 Task: Add a signature Leah Clark containing Best wishes for a happy National Domestic Violence Awareness Month, Leah Clark to email address softage.6@softage.net and add a label Finished goods
Action: Mouse moved to (970, 62)
Screenshot: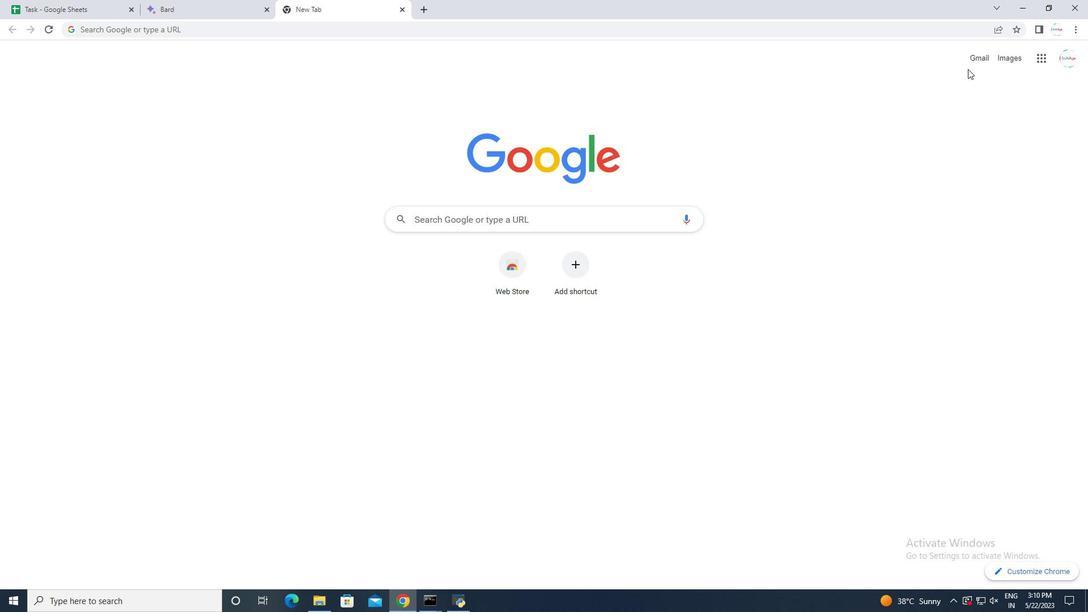 
Action: Mouse pressed left at (970, 62)
Screenshot: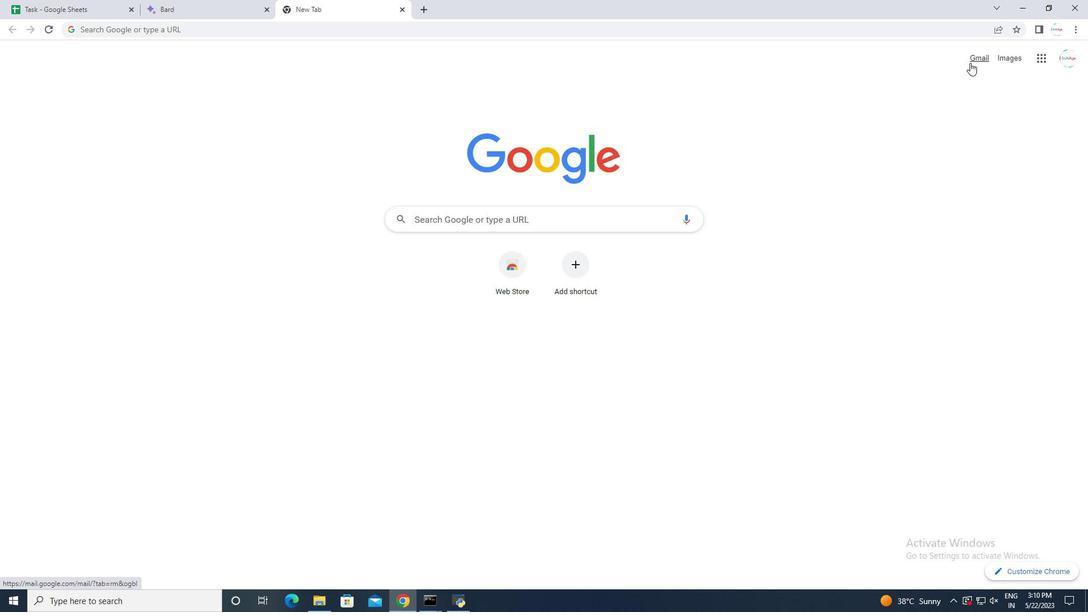 
Action: Mouse moved to (1017, 61)
Screenshot: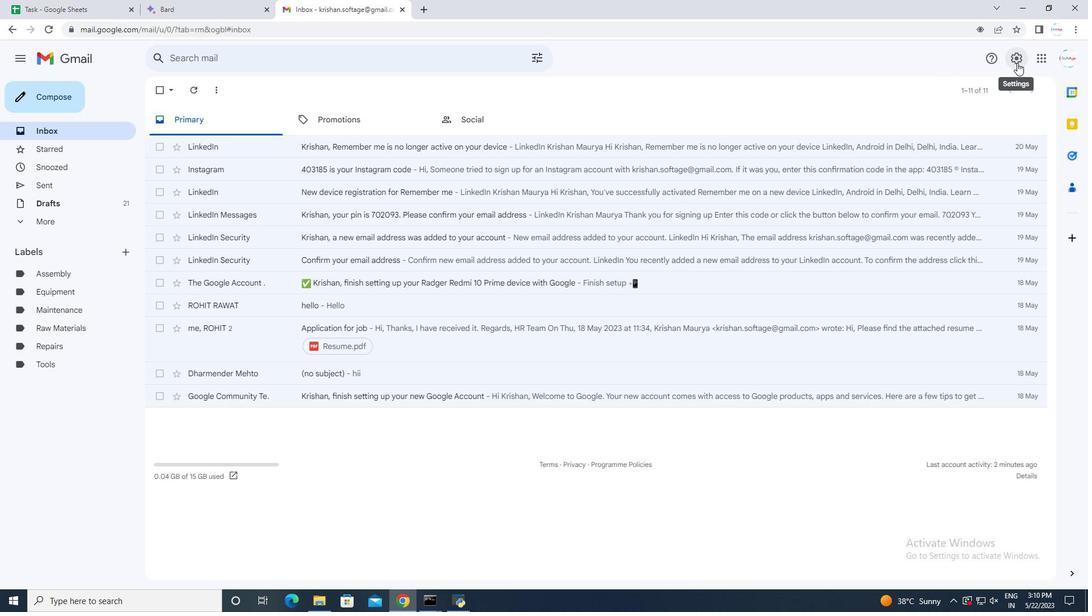 
Action: Mouse pressed left at (1017, 61)
Screenshot: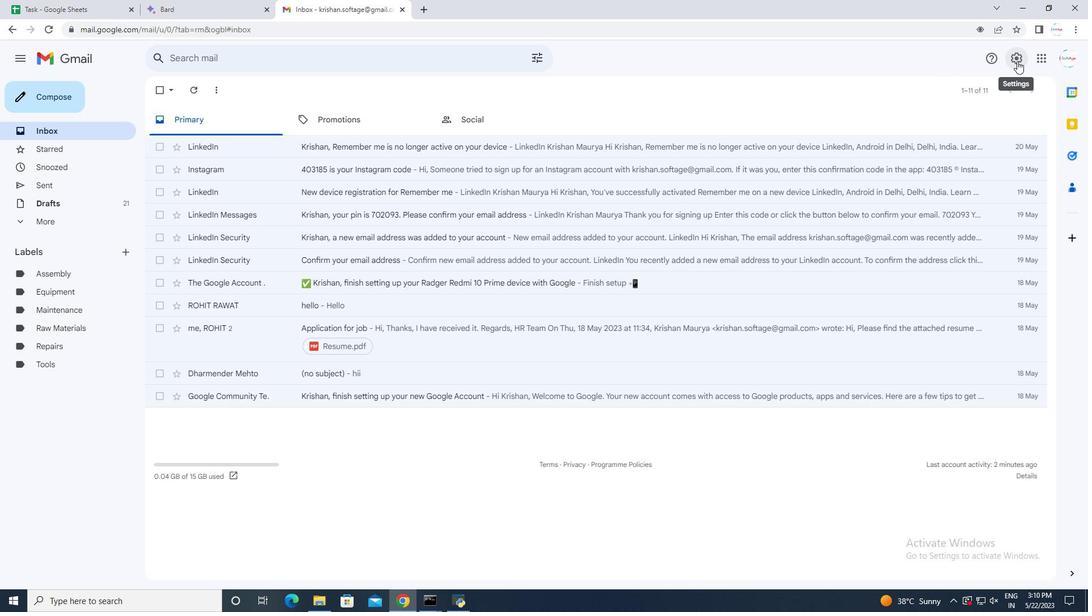 
Action: Mouse moved to (978, 116)
Screenshot: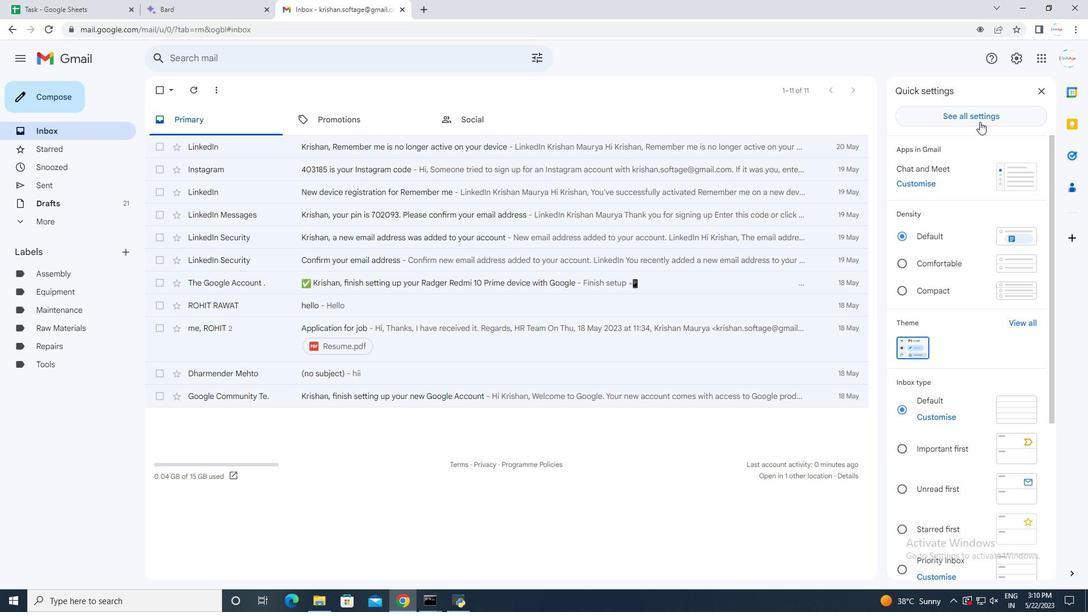 
Action: Mouse pressed left at (978, 116)
Screenshot: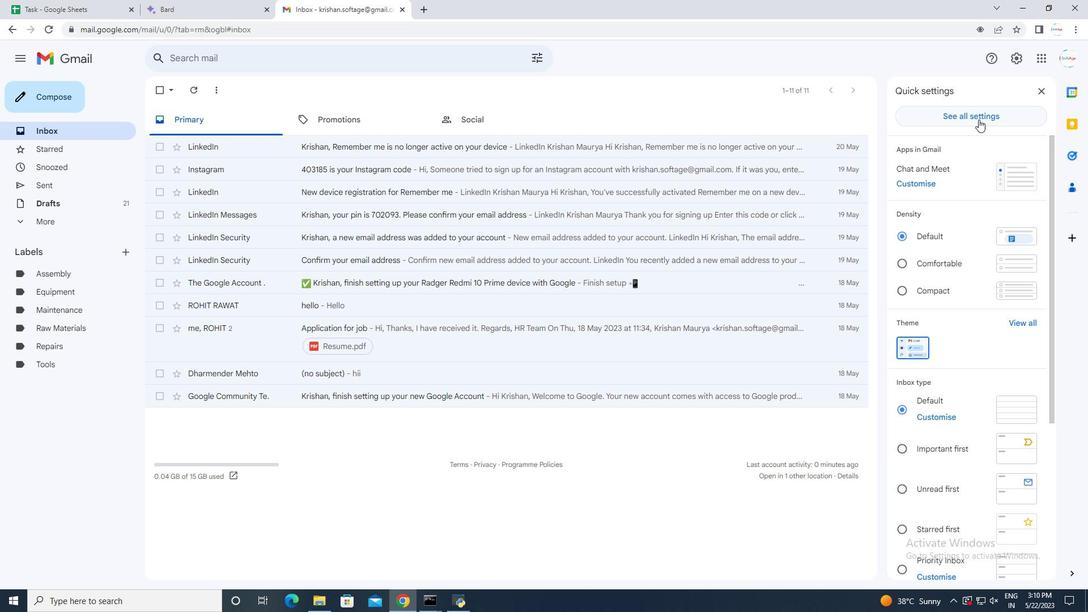 
Action: Mouse moved to (561, 257)
Screenshot: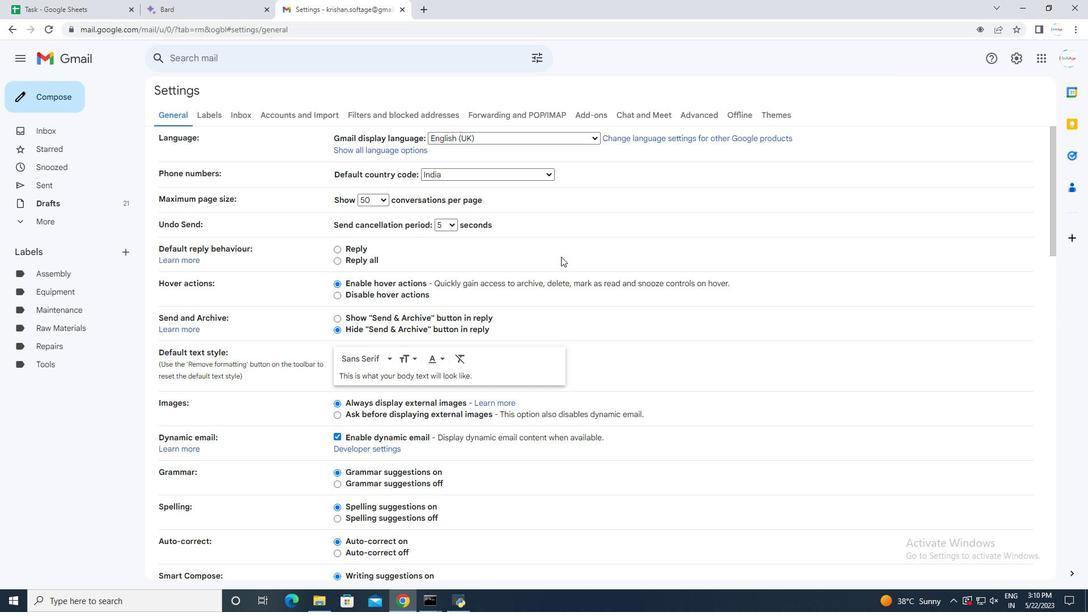 
Action: Mouse scrolled (561, 256) with delta (0, 0)
Screenshot: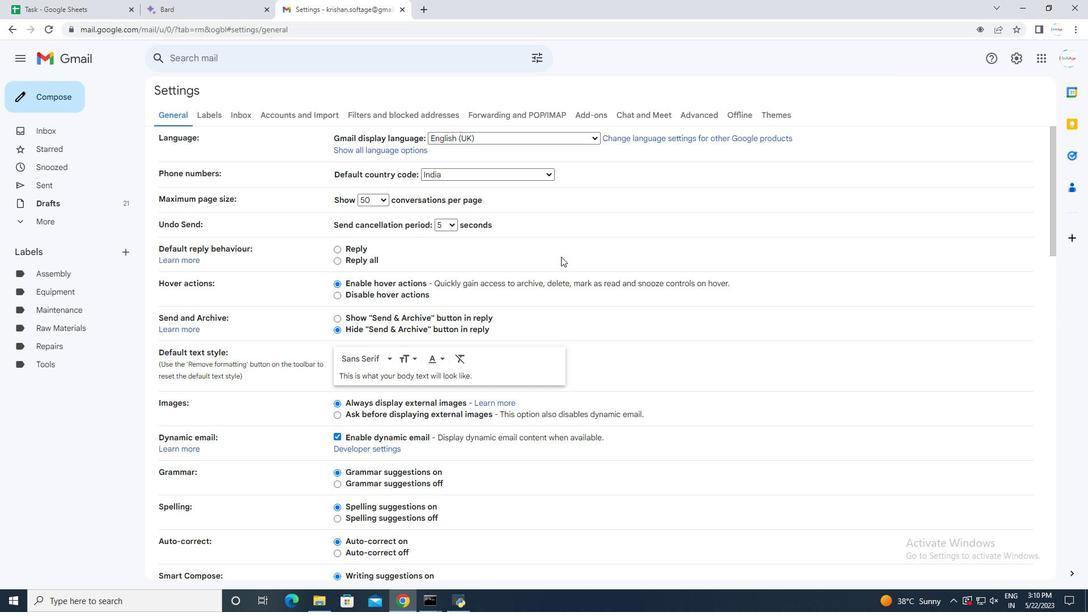 
Action: Mouse moved to (561, 257)
Screenshot: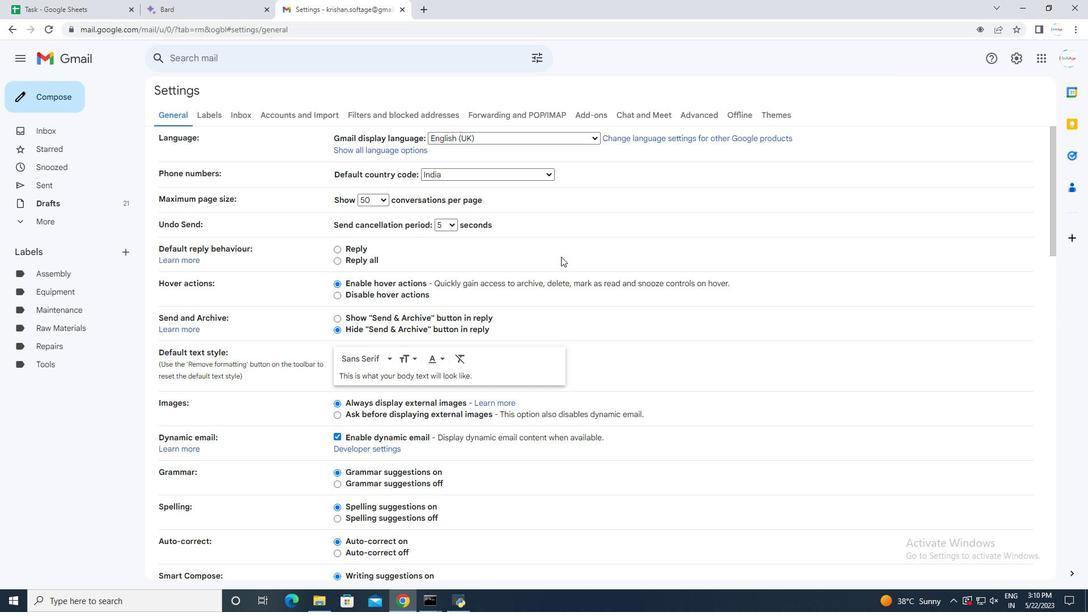 
Action: Mouse scrolled (561, 257) with delta (0, 0)
Screenshot: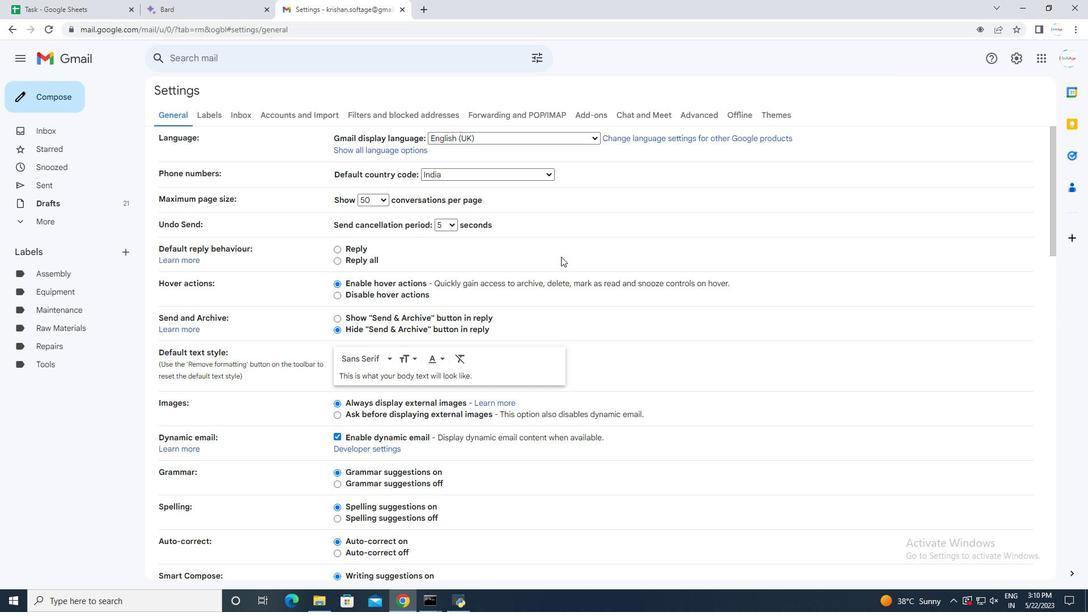 
Action: Mouse moved to (561, 258)
Screenshot: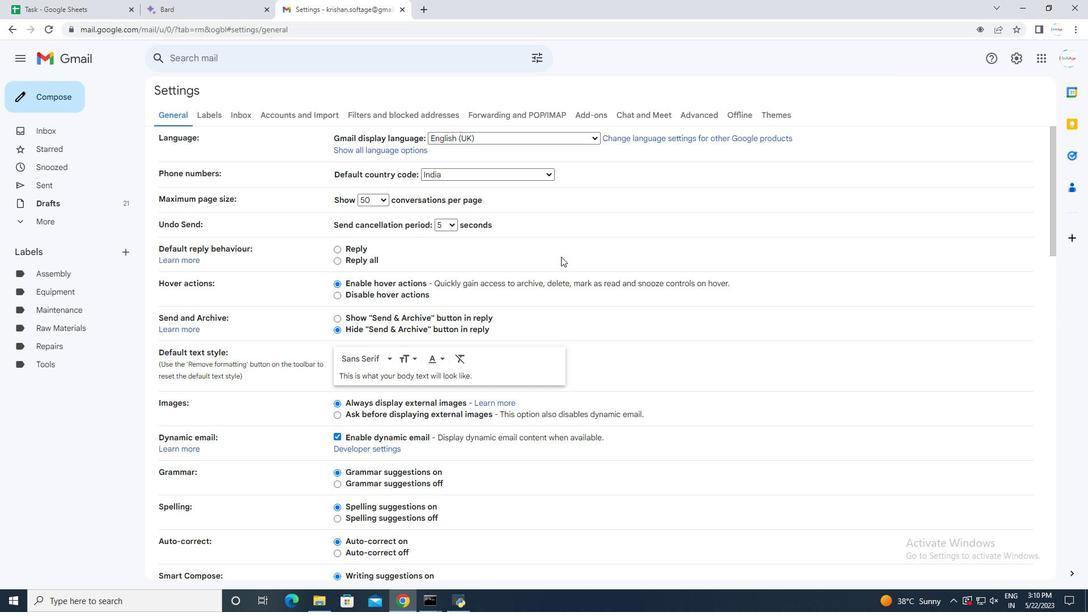 
Action: Mouse scrolled (561, 257) with delta (0, 0)
Screenshot: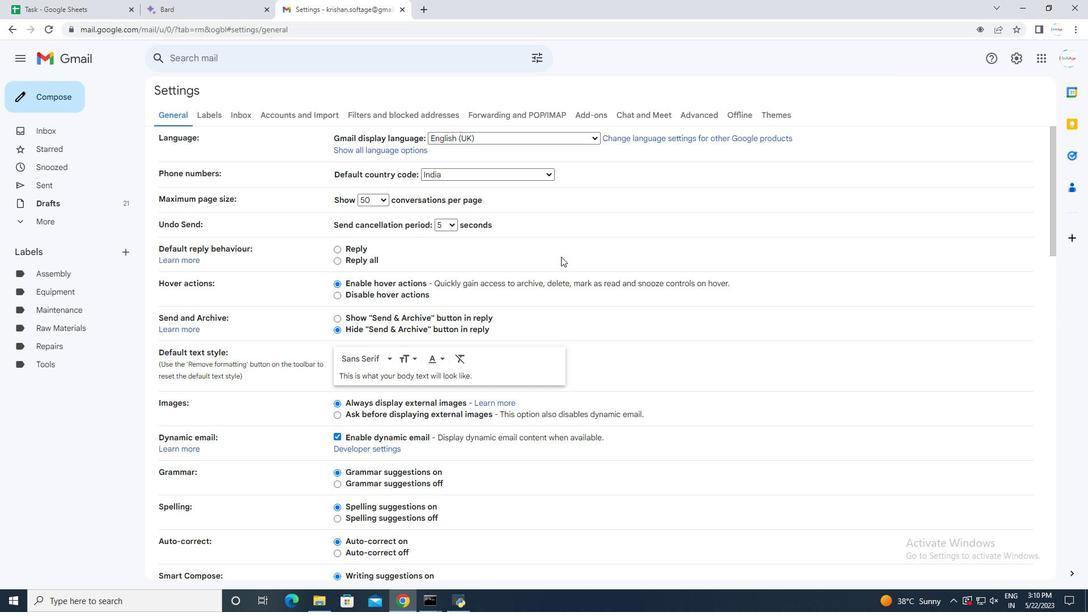 
Action: Mouse scrolled (561, 257) with delta (0, 0)
Screenshot: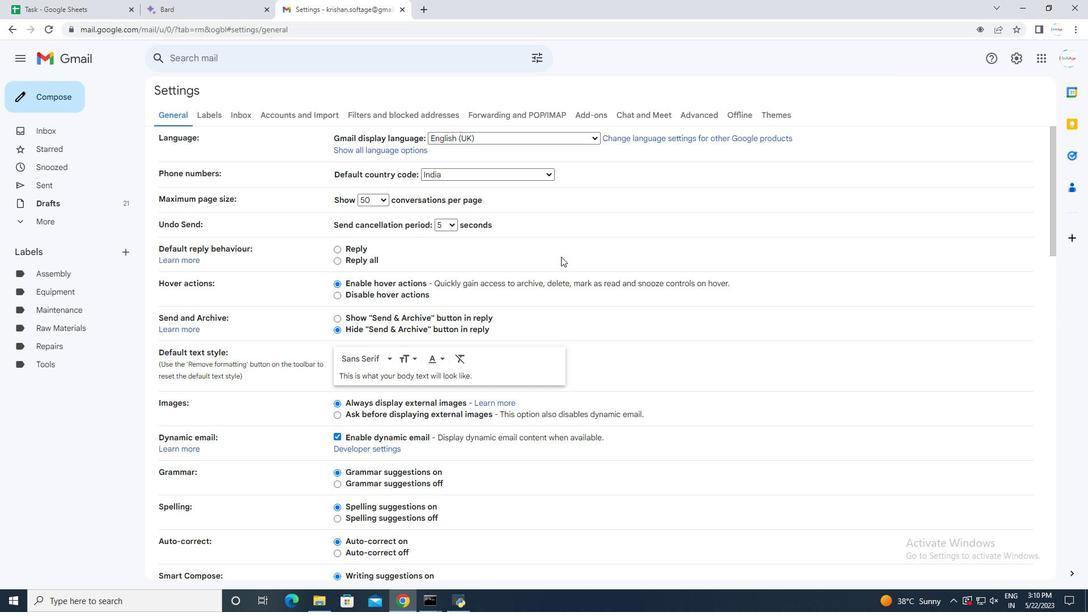 
Action: Mouse scrolled (561, 257) with delta (0, 0)
Screenshot: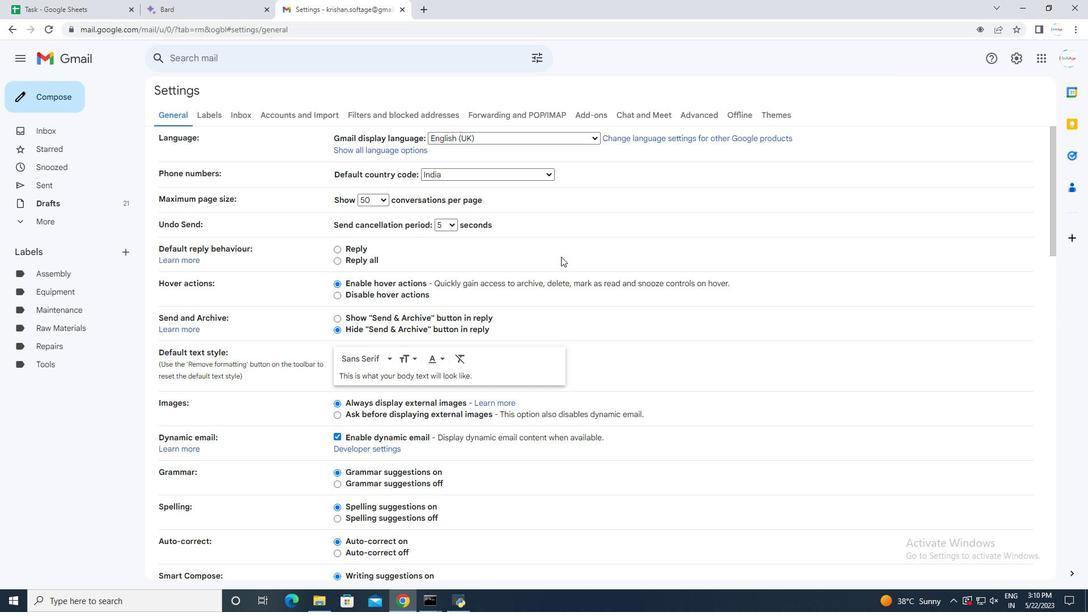 
Action: Mouse scrolled (561, 257) with delta (0, 0)
Screenshot: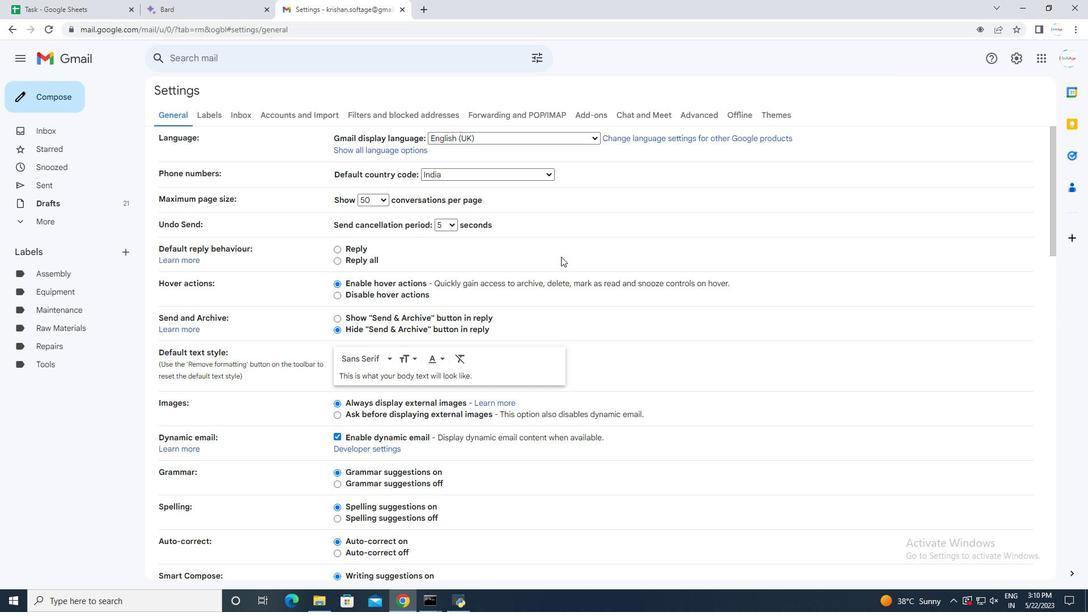 
Action: Mouse scrolled (561, 257) with delta (0, 0)
Screenshot: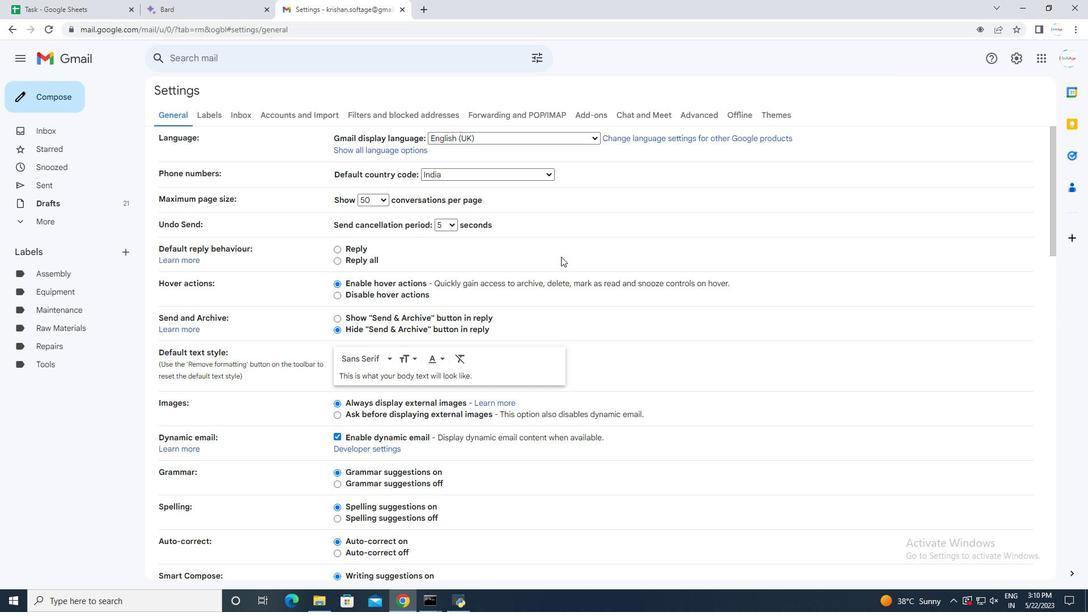 
Action: Mouse moved to (561, 259)
Screenshot: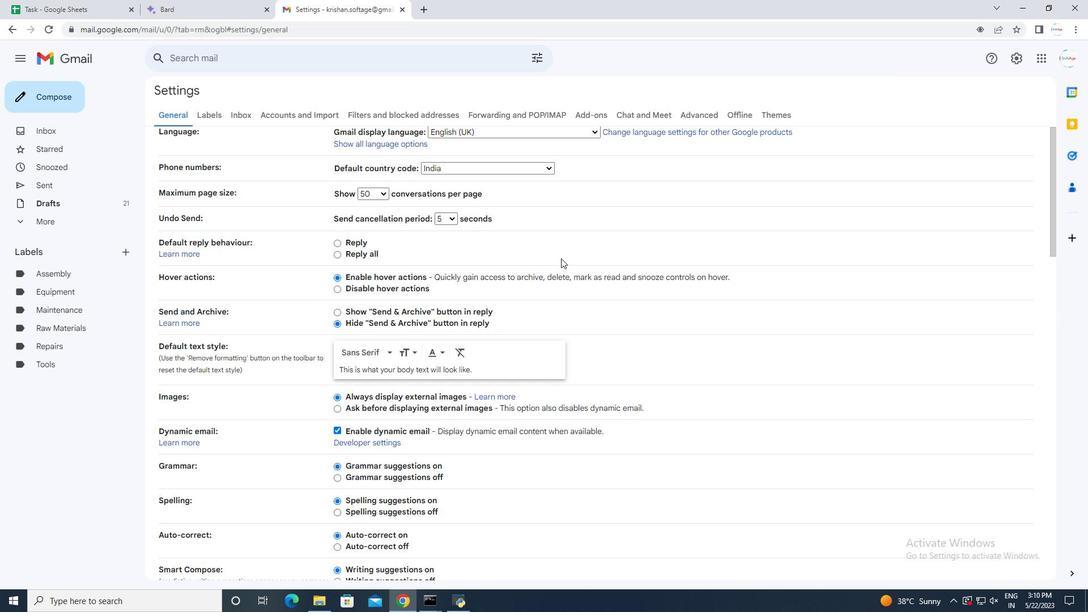 
Action: Mouse scrolled (561, 258) with delta (0, 0)
Screenshot: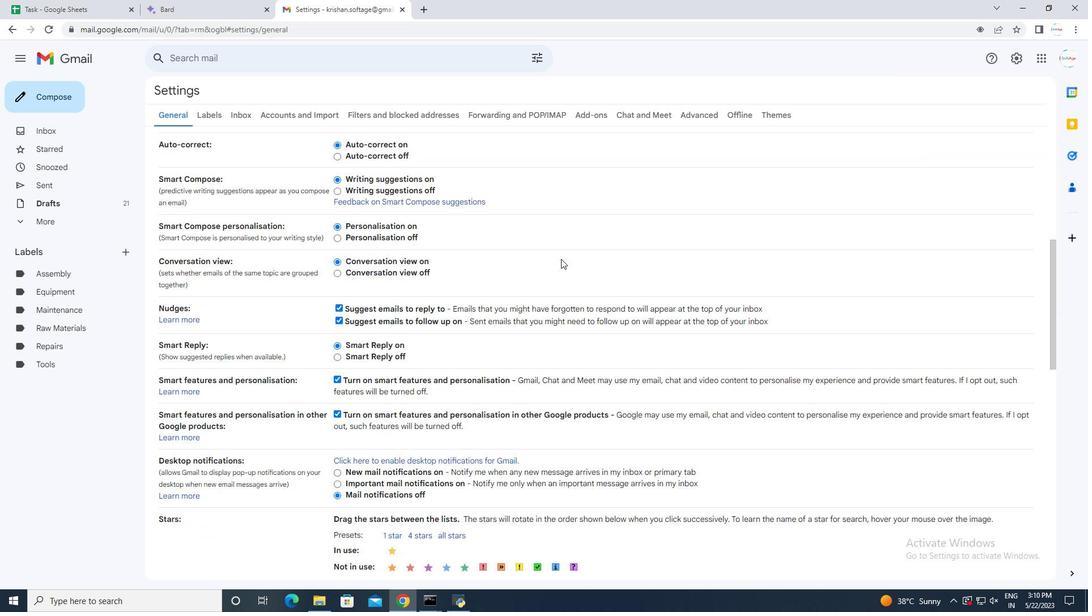 
Action: Mouse scrolled (561, 258) with delta (0, 0)
Screenshot: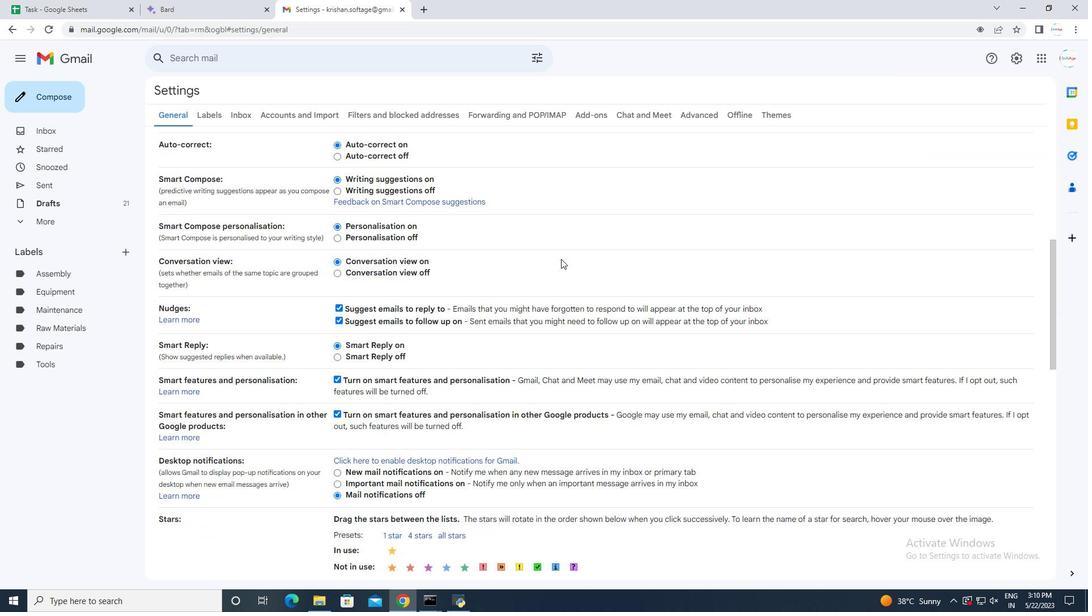 
Action: Mouse scrolled (561, 258) with delta (0, 0)
Screenshot: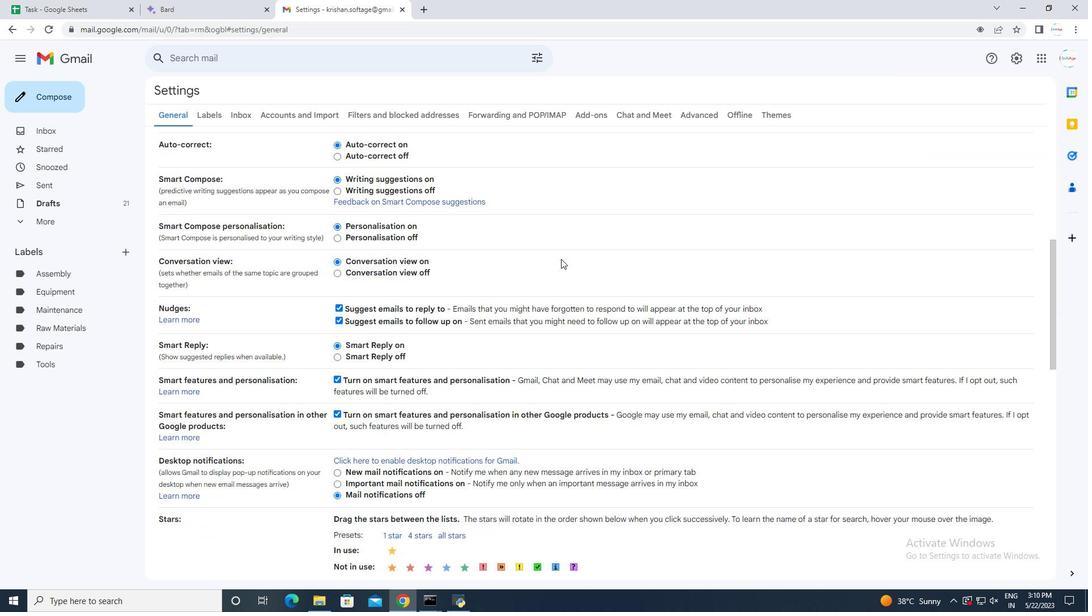 
Action: Mouse scrolled (561, 258) with delta (0, 0)
Screenshot: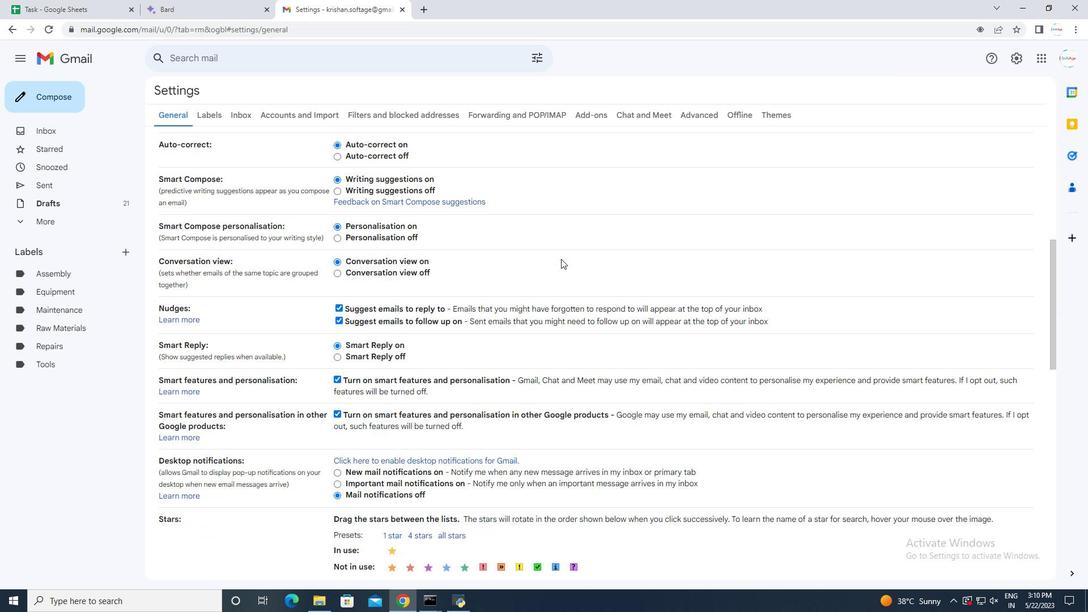
Action: Mouse scrolled (561, 258) with delta (0, 0)
Screenshot: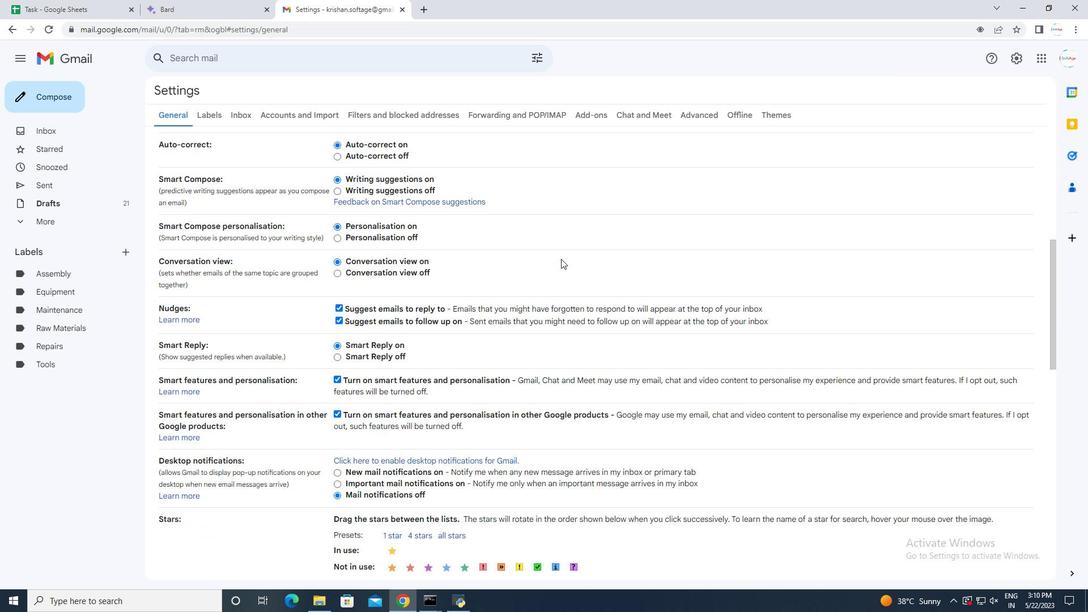 
Action: Mouse moved to (561, 259)
Screenshot: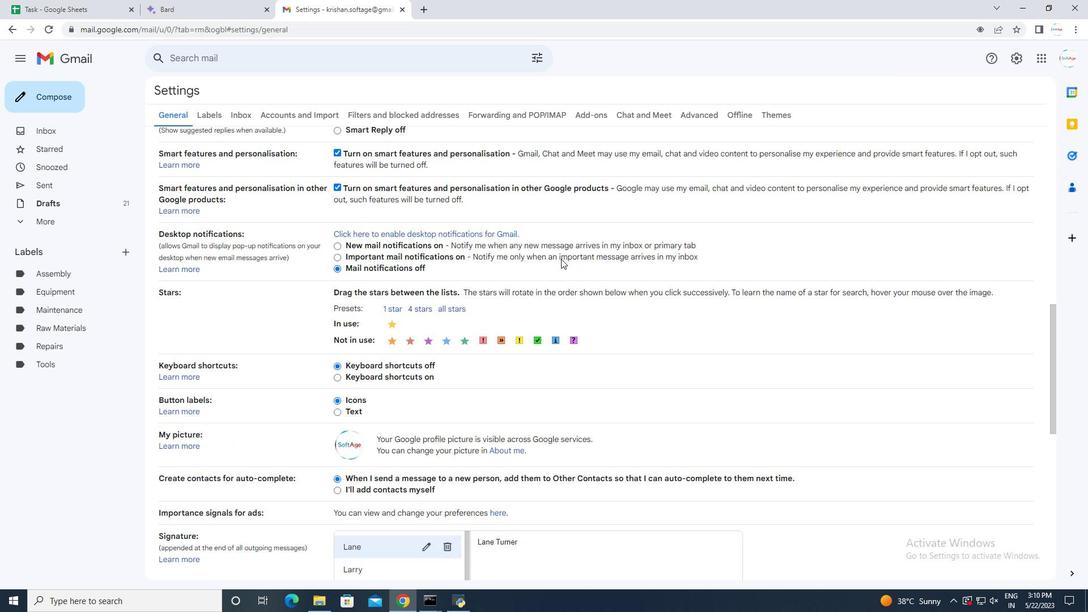 
Action: Mouse scrolled (561, 258) with delta (0, 0)
Screenshot: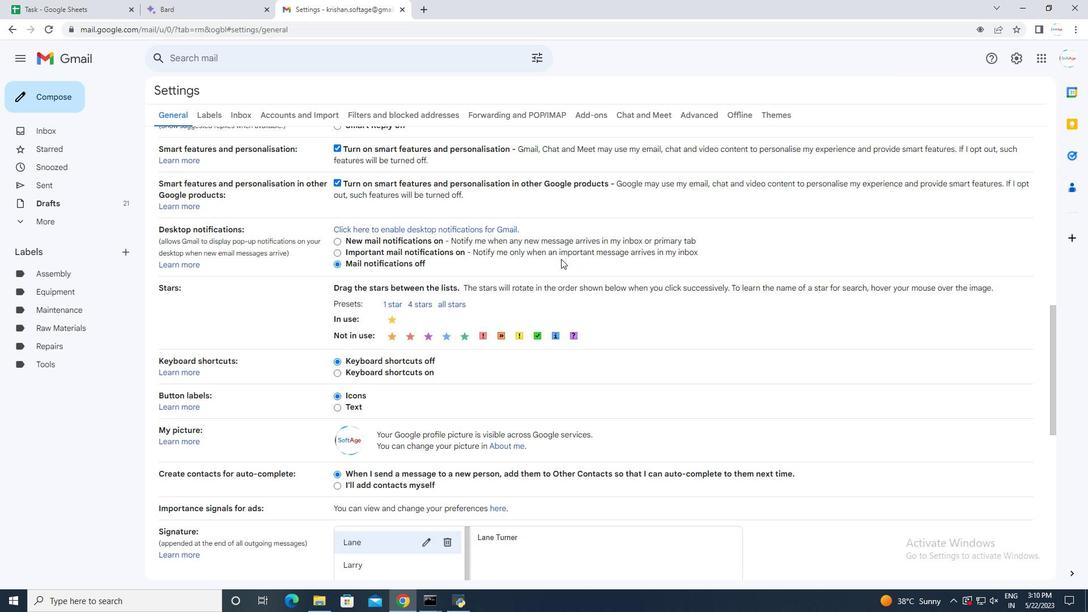 
Action: Mouse scrolled (561, 258) with delta (0, 0)
Screenshot: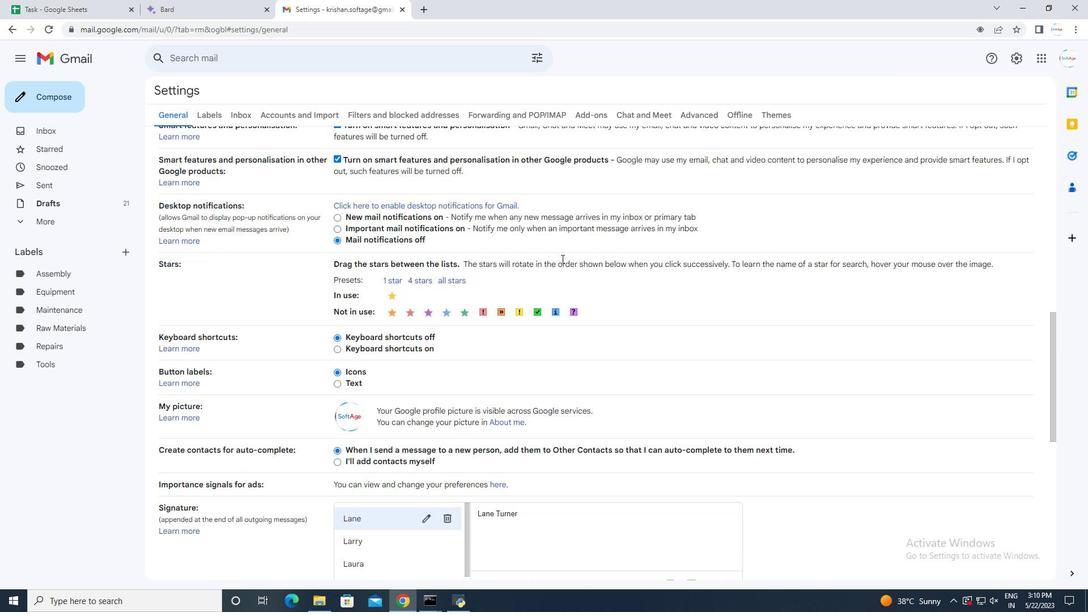 
Action: Mouse scrolled (561, 258) with delta (0, 0)
Screenshot: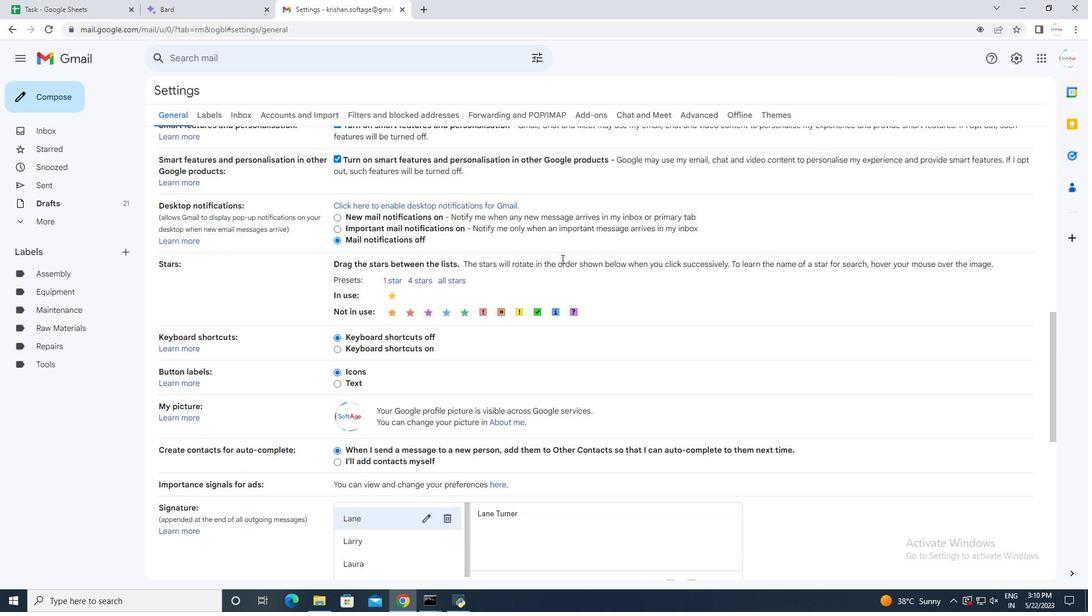 
Action: Mouse moved to (420, 417)
Screenshot: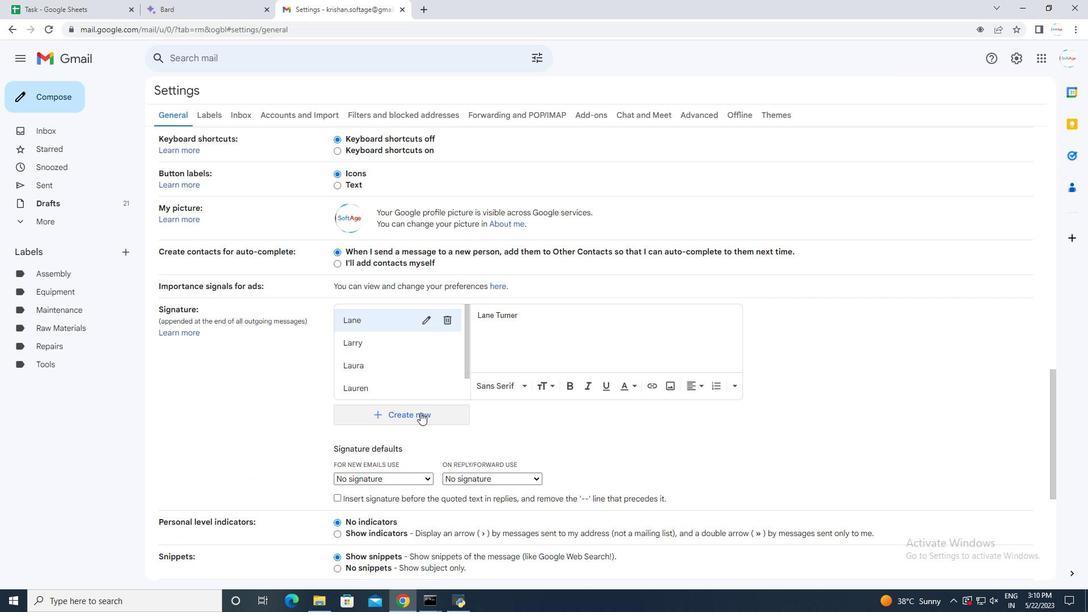 
Action: Mouse pressed left at (420, 417)
Screenshot: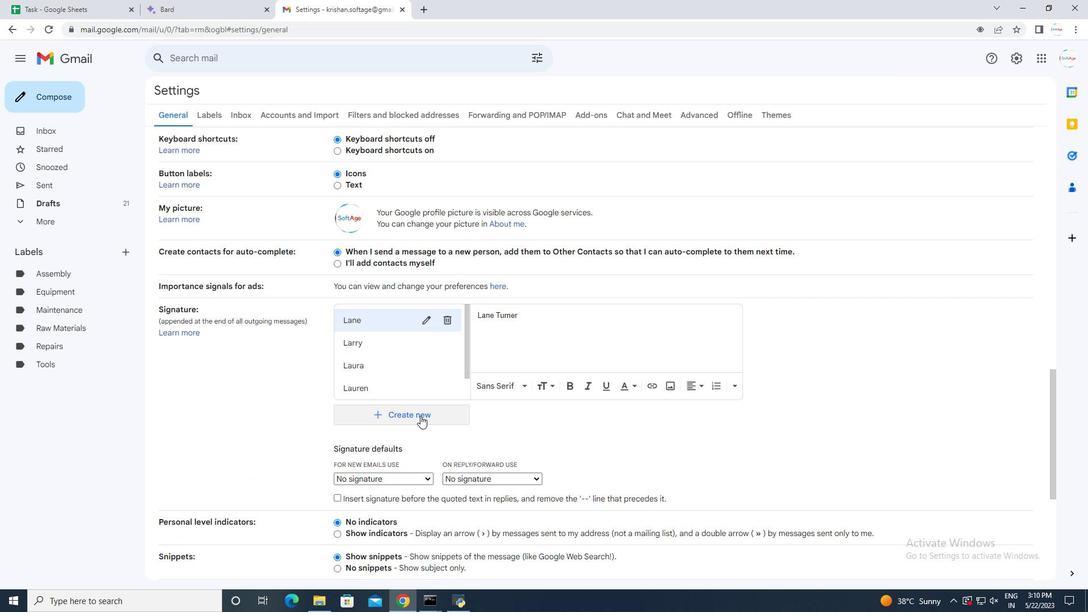 
Action: Mouse moved to (459, 310)
Screenshot: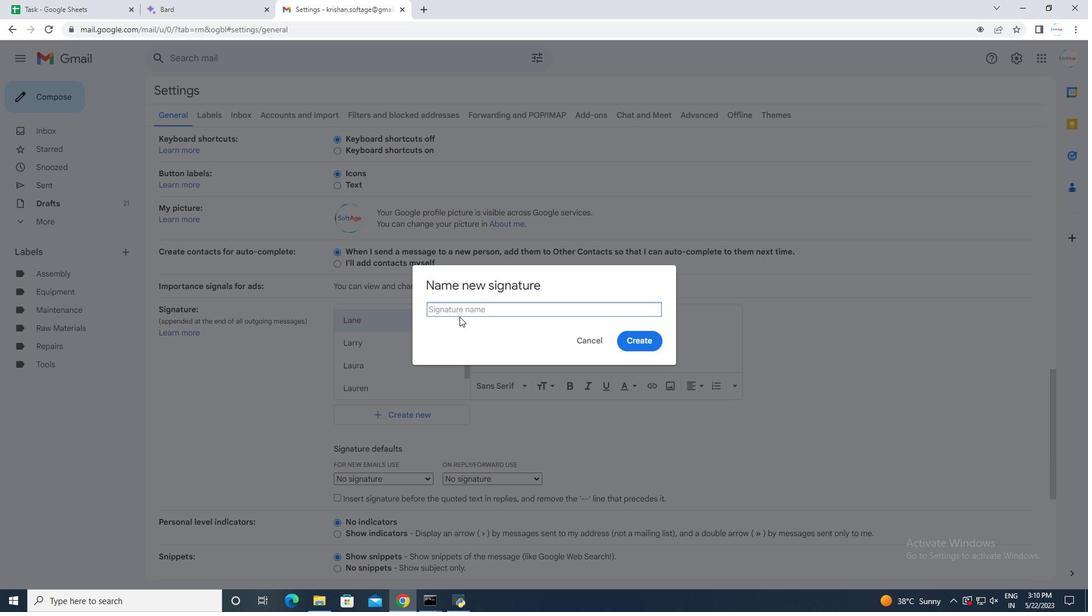 
Action: Mouse pressed left at (459, 310)
Screenshot: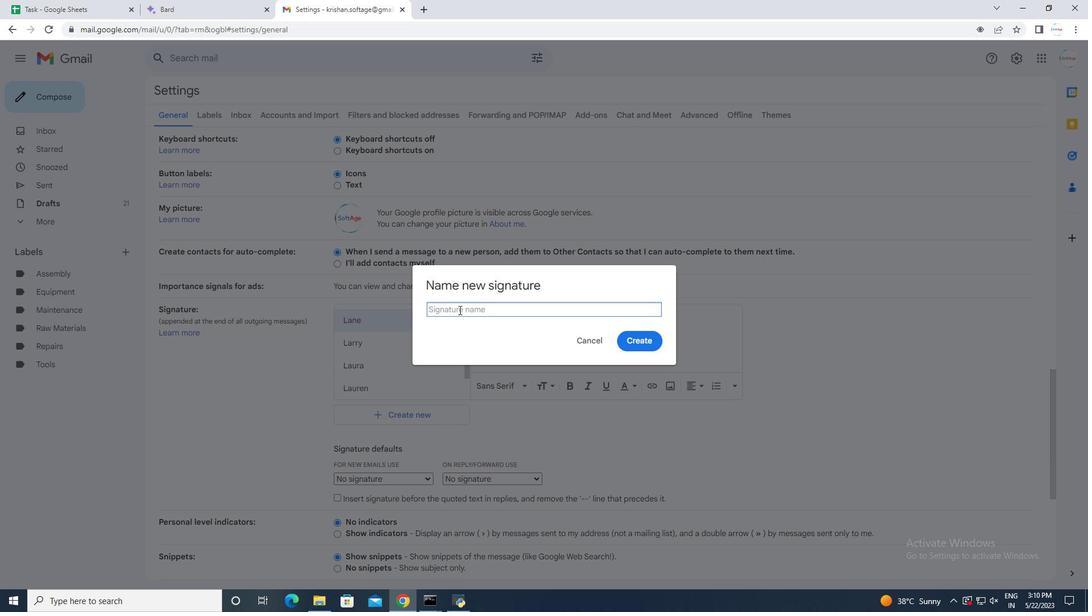 
Action: Key pressed <Key.shift>Leh<Key.backspace>ag<Key.backspace>h
Screenshot: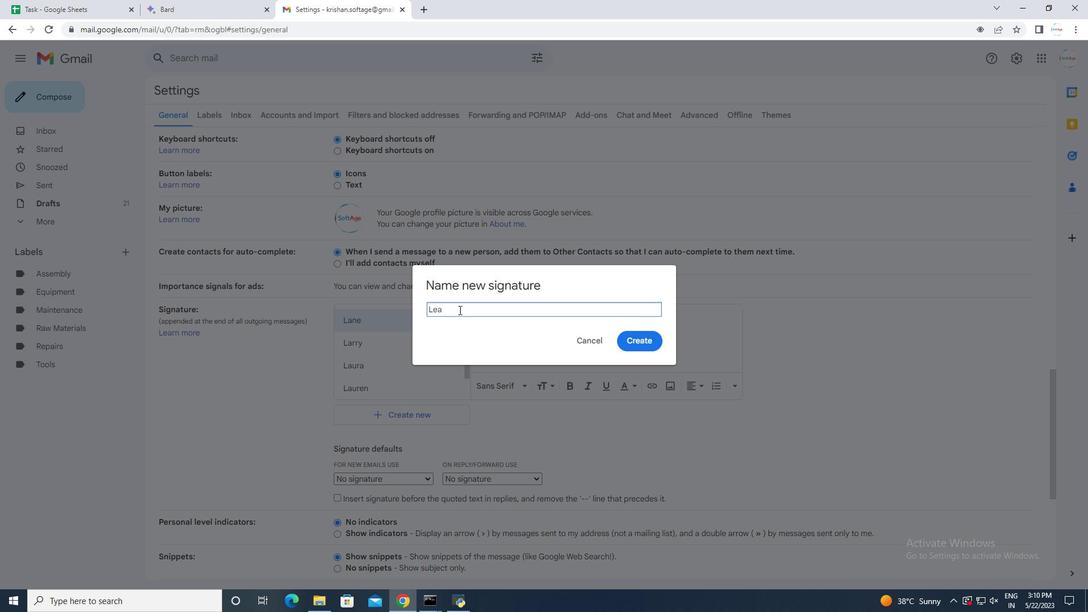 
Action: Mouse moved to (645, 341)
Screenshot: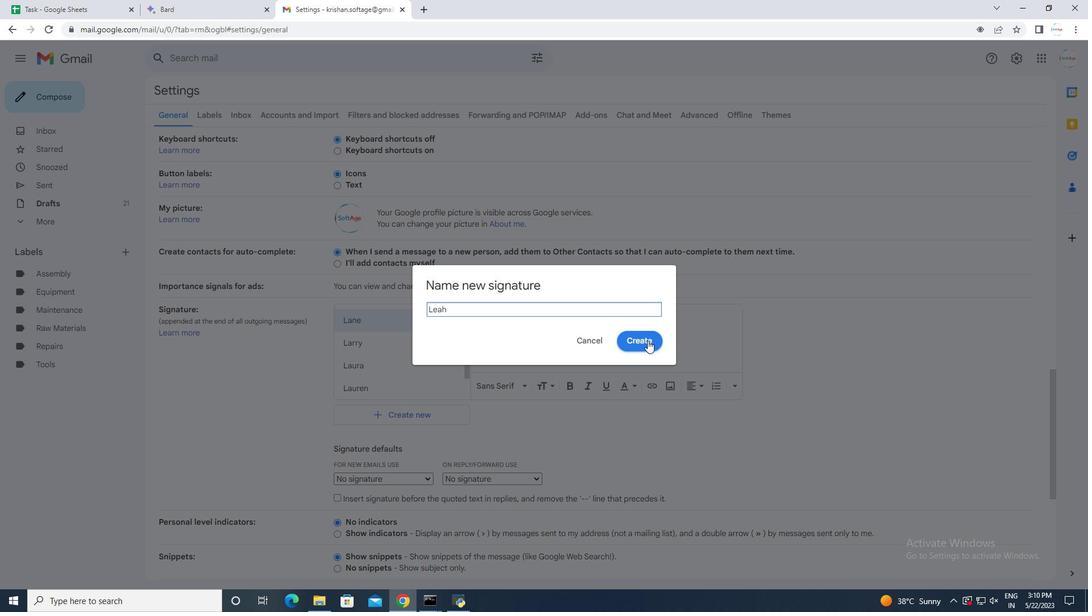 
Action: Mouse pressed left at (645, 341)
Screenshot: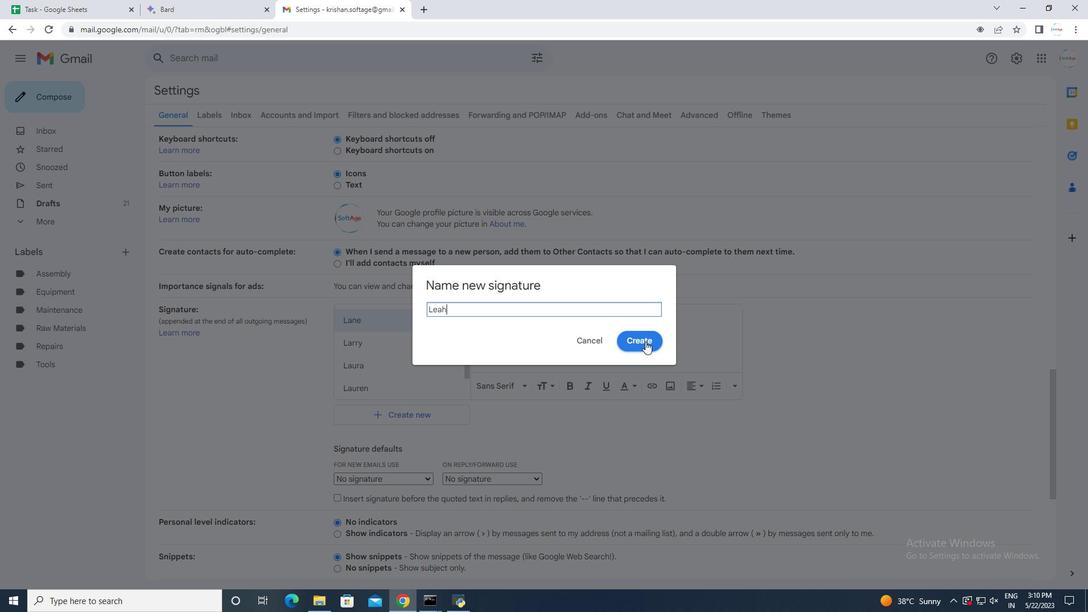 
Action: Mouse moved to (514, 311)
Screenshot: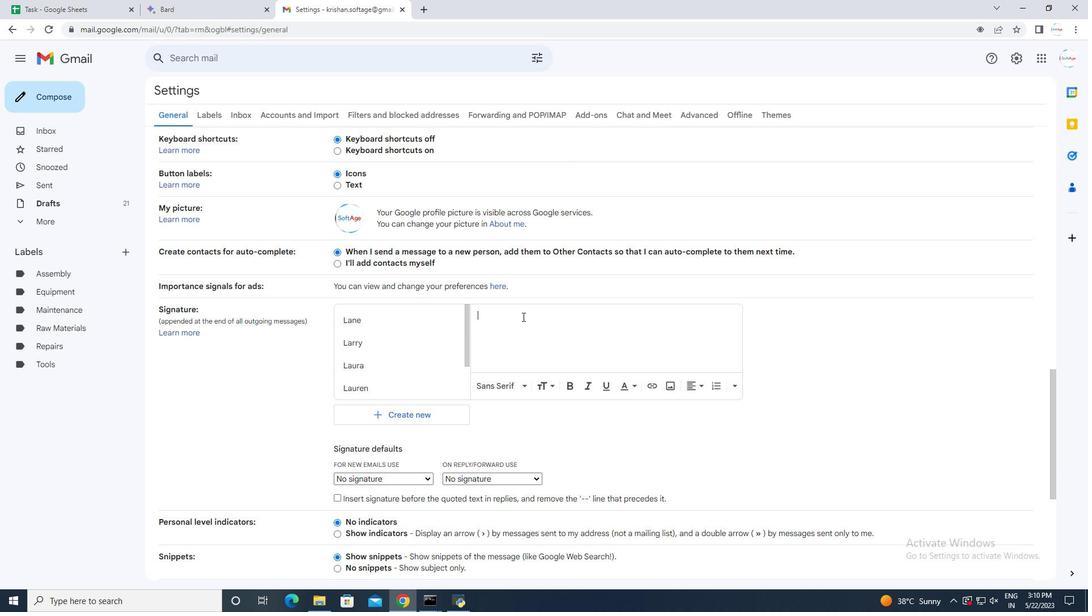 
Action: Mouse pressed left at (514, 311)
Screenshot: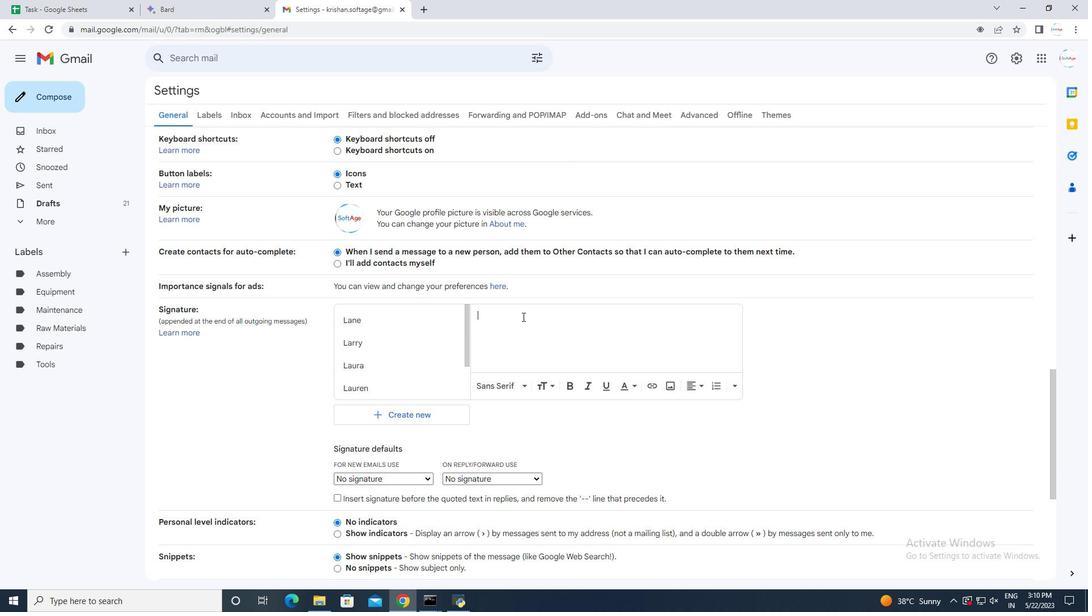 
Action: Mouse moved to (513, 316)
Screenshot: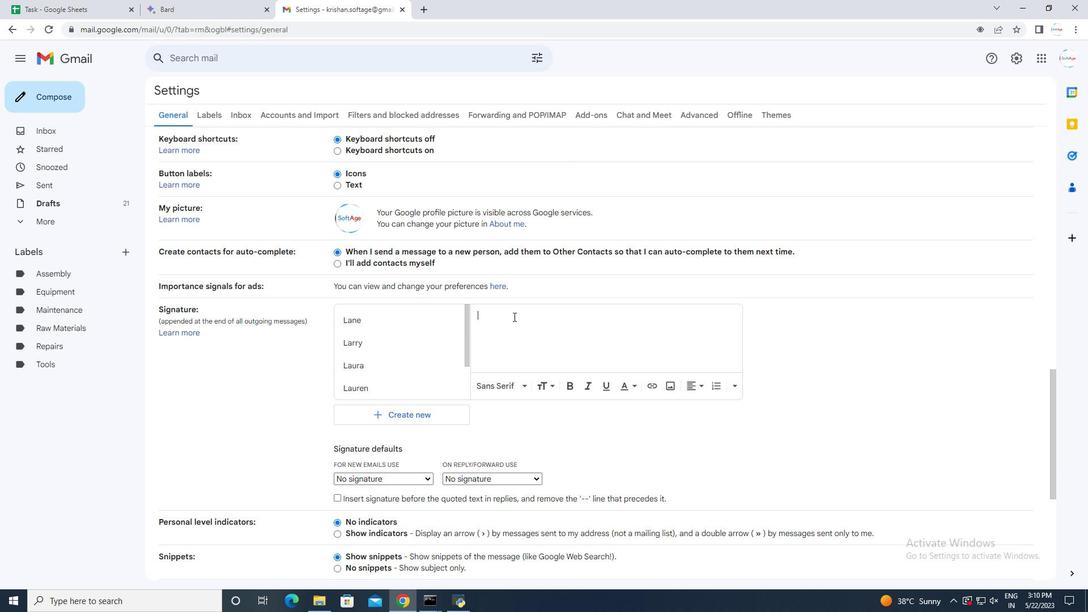 
Action: Key pressed <Key.shift>Leah<Key.space><Key.shift>Clark
Screenshot: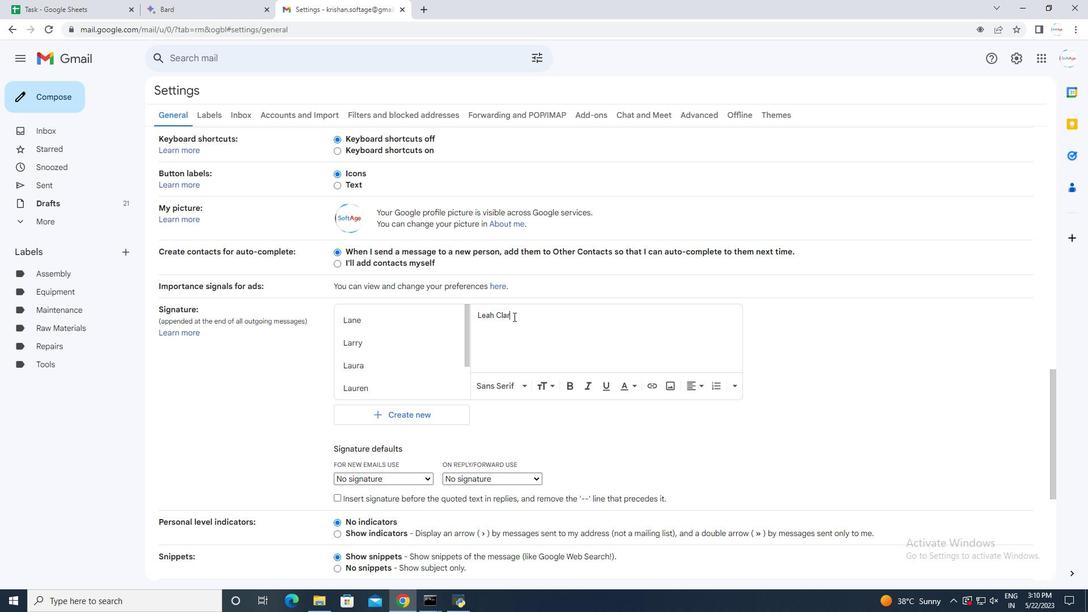 
Action: Mouse moved to (502, 357)
Screenshot: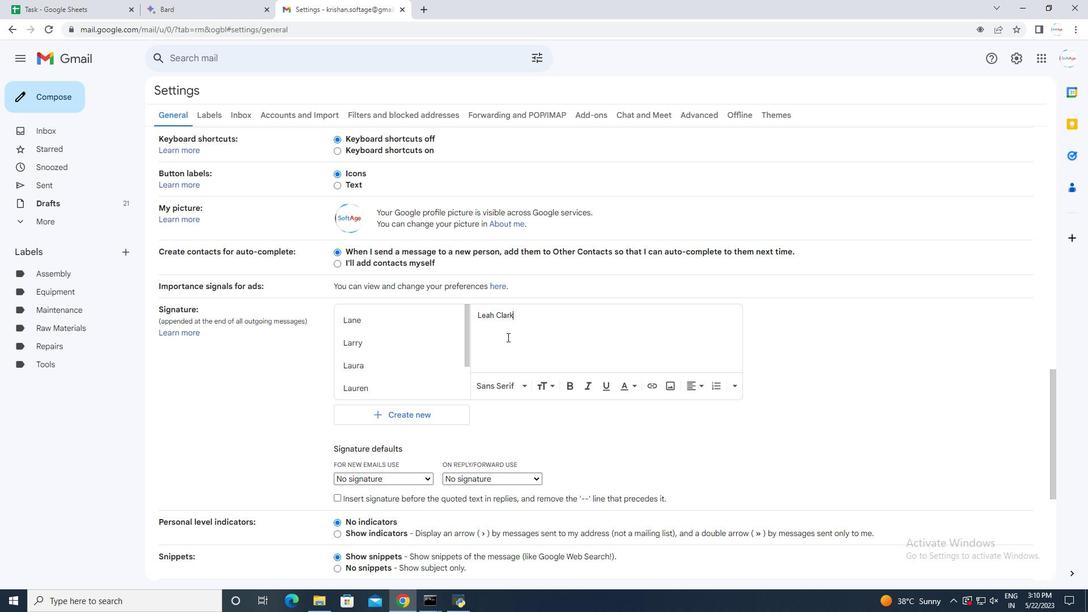 
Action: Mouse scrolled (502, 357) with delta (0, 0)
Screenshot: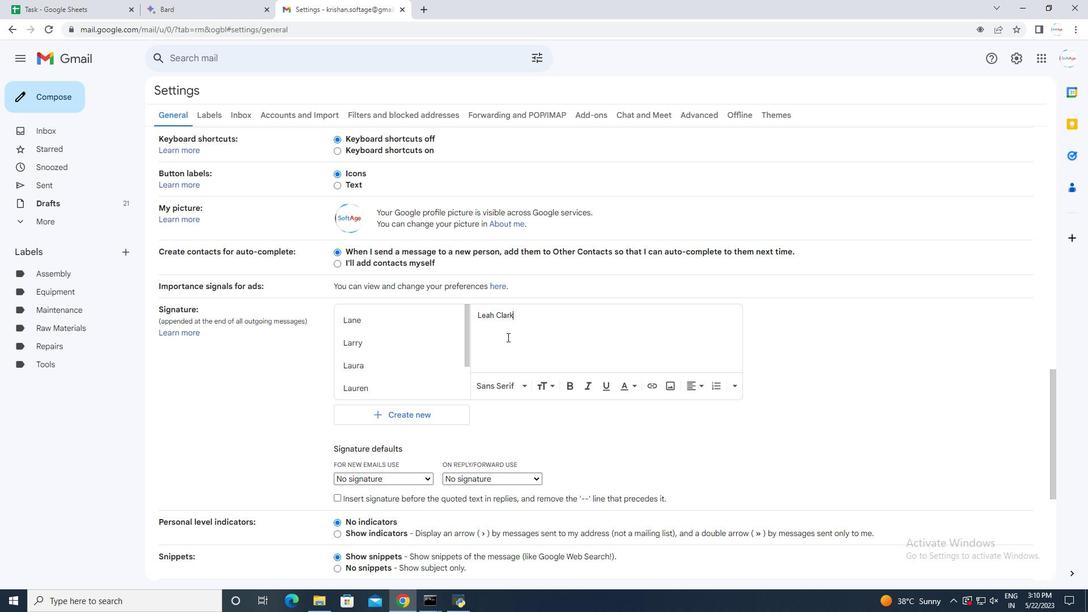 
Action: Mouse moved to (501, 361)
Screenshot: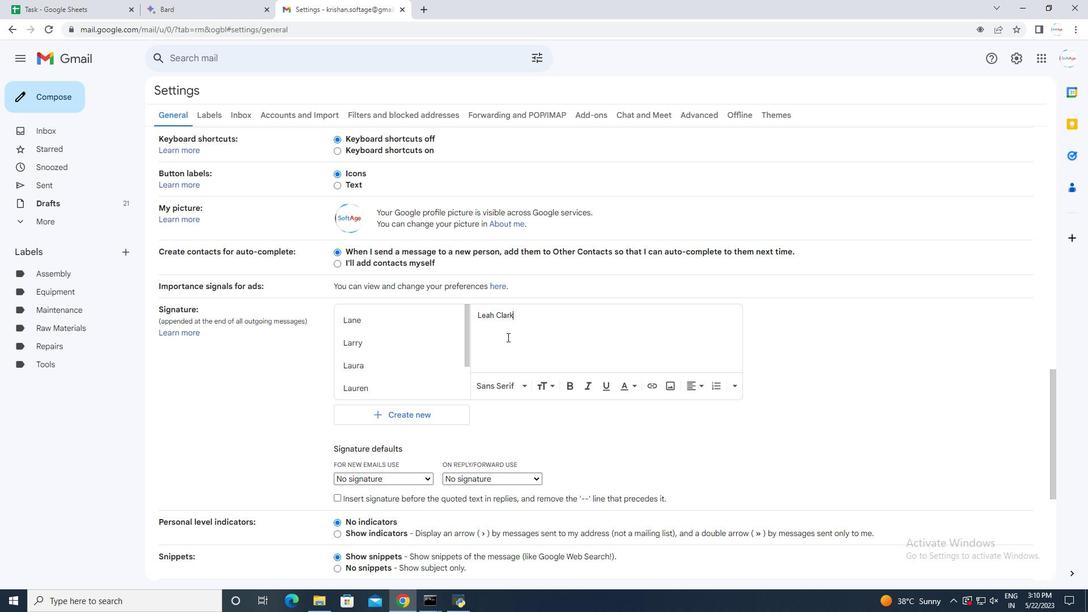 
Action: Mouse scrolled (501, 361) with delta (0, 0)
Screenshot: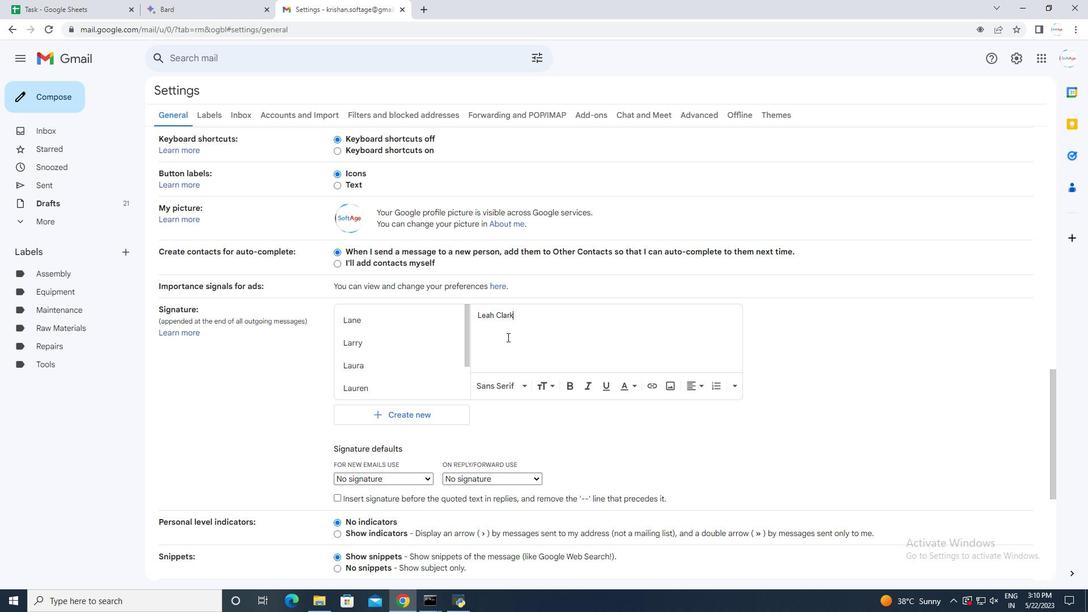 
Action: Mouse moved to (500, 364)
Screenshot: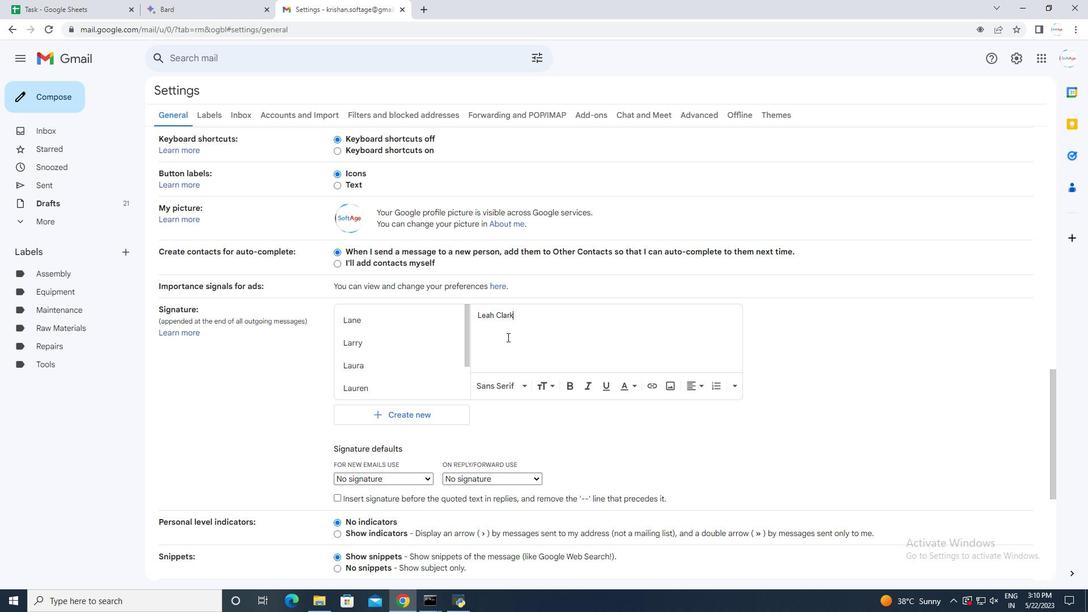 
Action: Mouse scrolled (500, 364) with delta (0, 0)
Screenshot: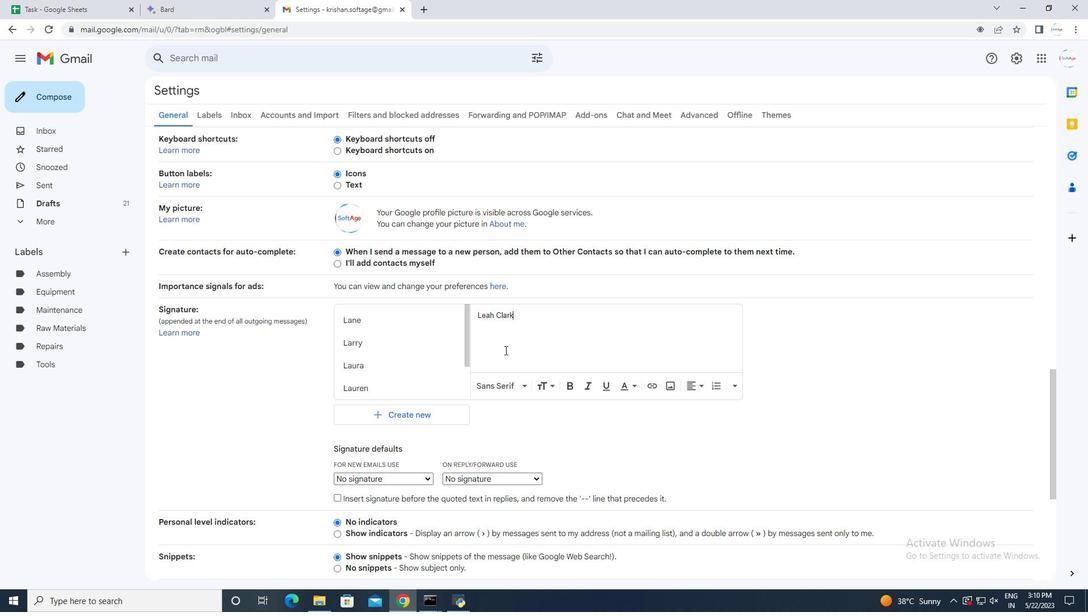 
Action: Mouse moved to (499, 367)
Screenshot: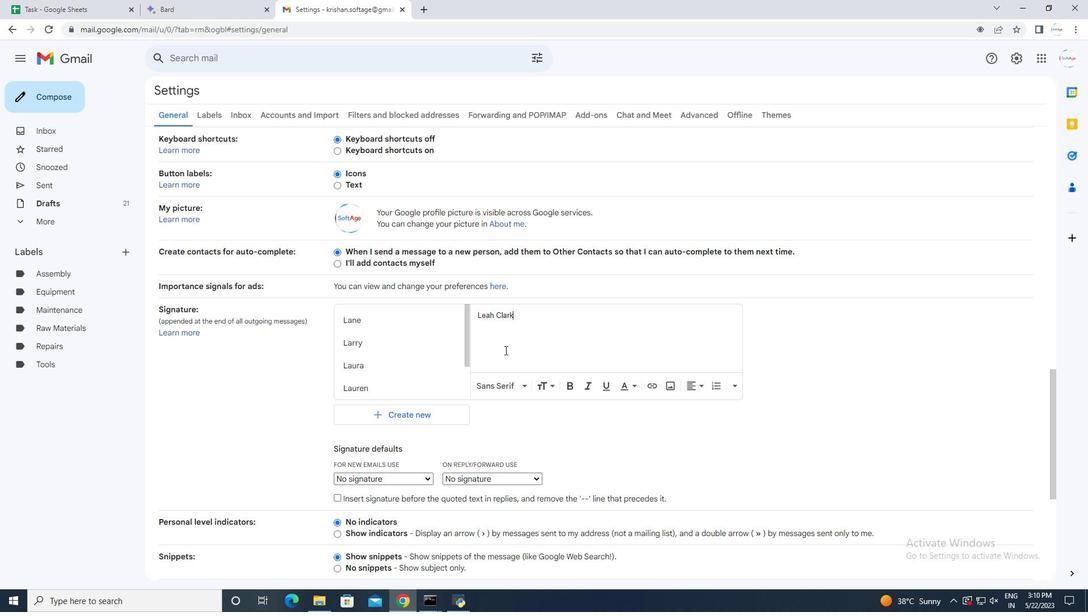 
Action: Mouse scrolled (500, 366) with delta (0, 0)
Screenshot: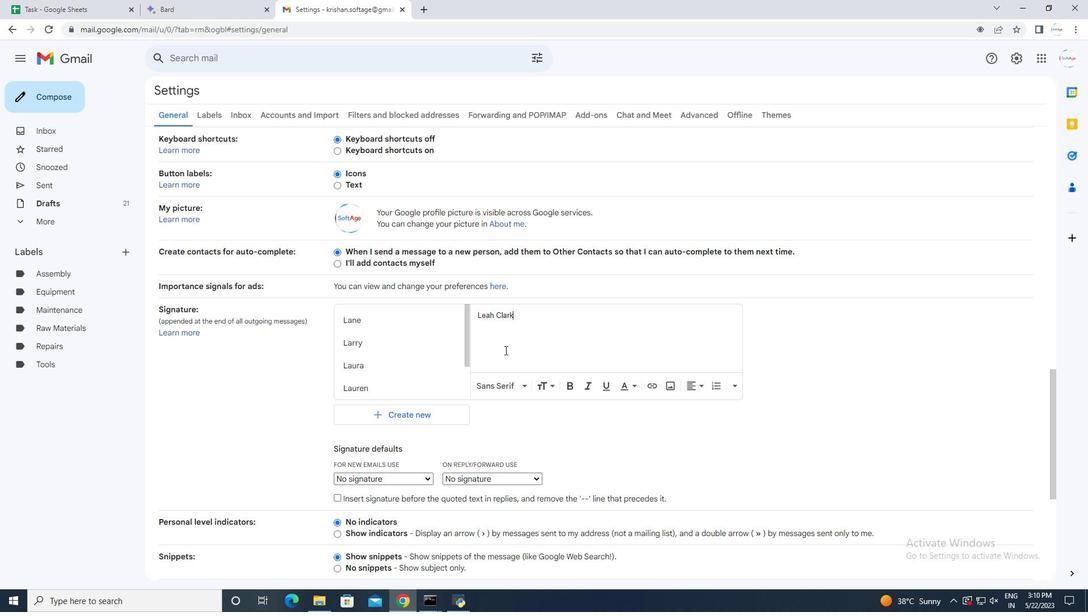 
Action: Mouse moved to (499, 369)
Screenshot: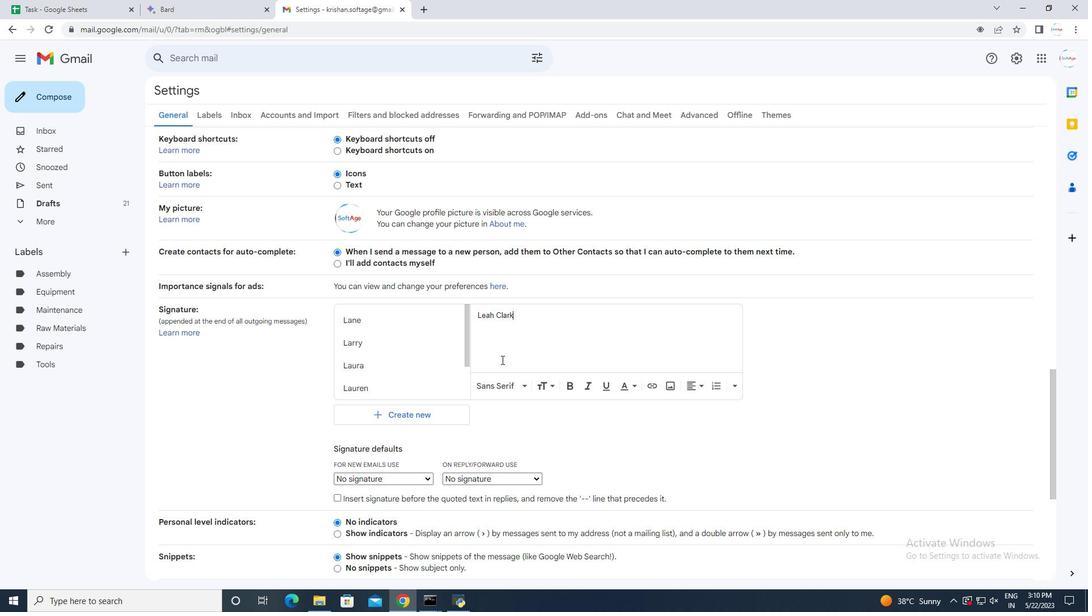 
Action: Mouse scrolled (499, 367) with delta (0, 0)
Screenshot: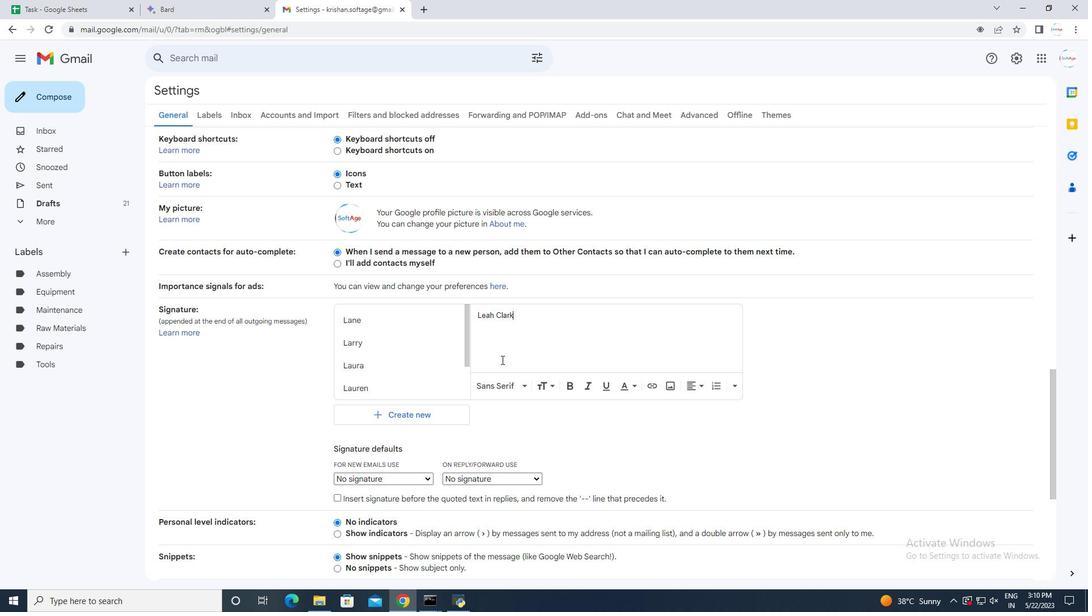 
Action: Mouse moved to (480, 443)
Screenshot: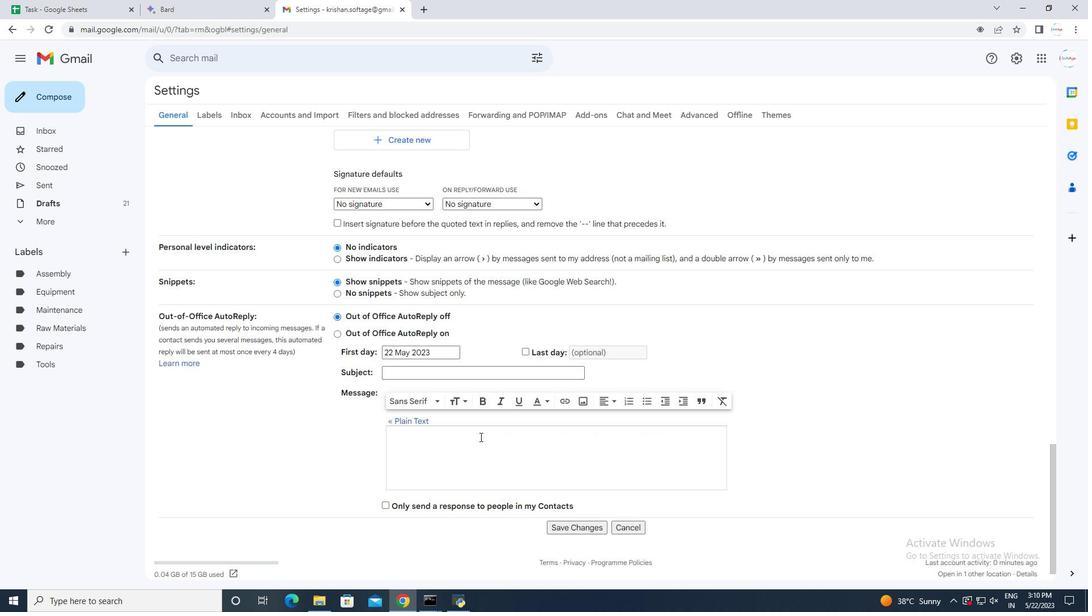 
Action: Mouse scrolled (480, 442) with delta (0, 0)
Screenshot: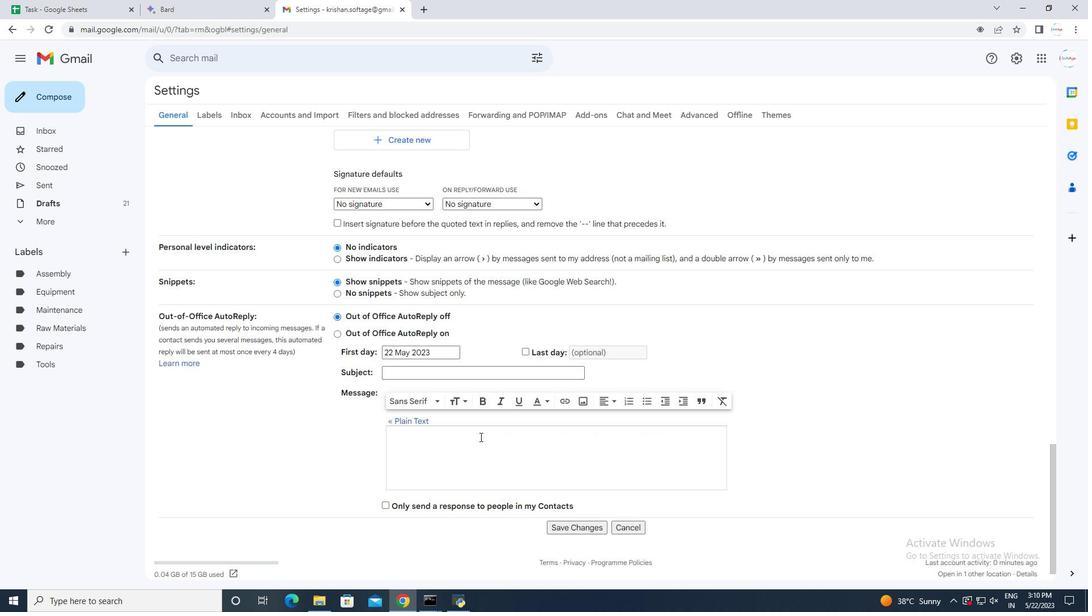 
Action: Mouse scrolled (480, 442) with delta (0, 0)
Screenshot: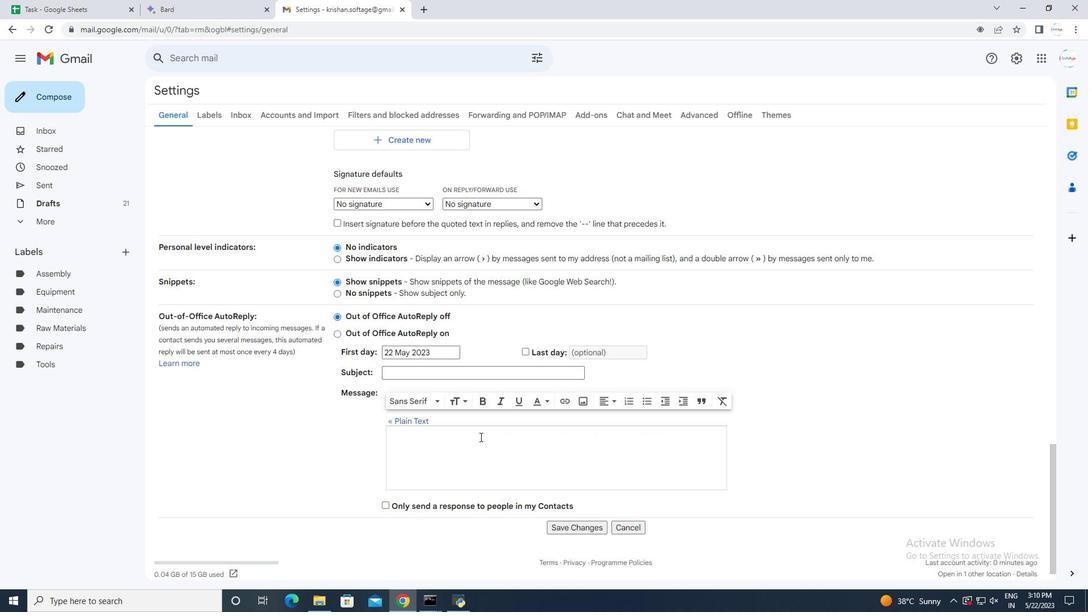 
Action: Mouse scrolled (480, 442) with delta (0, 0)
Screenshot: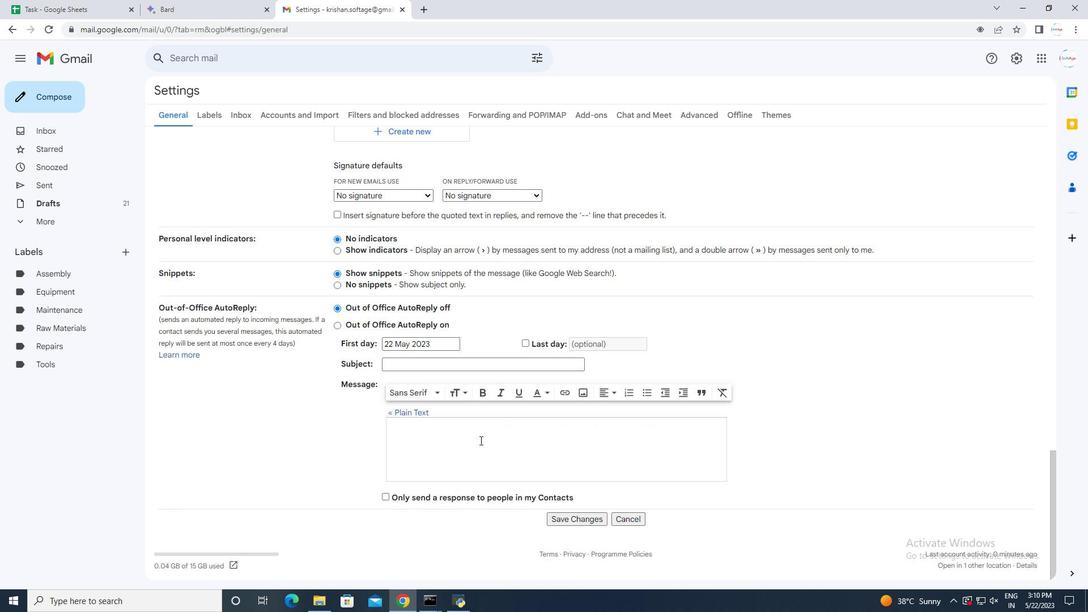 
Action: Mouse scrolled (480, 442) with delta (0, 0)
Screenshot: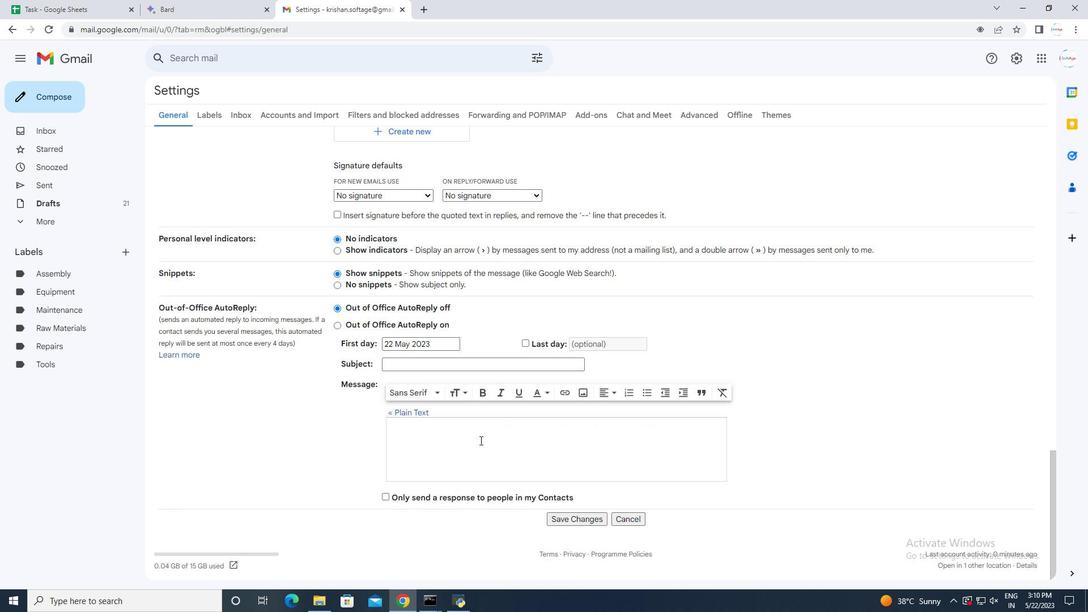 
Action: Mouse scrolled (480, 442) with delta (0, 0)
Screenshot: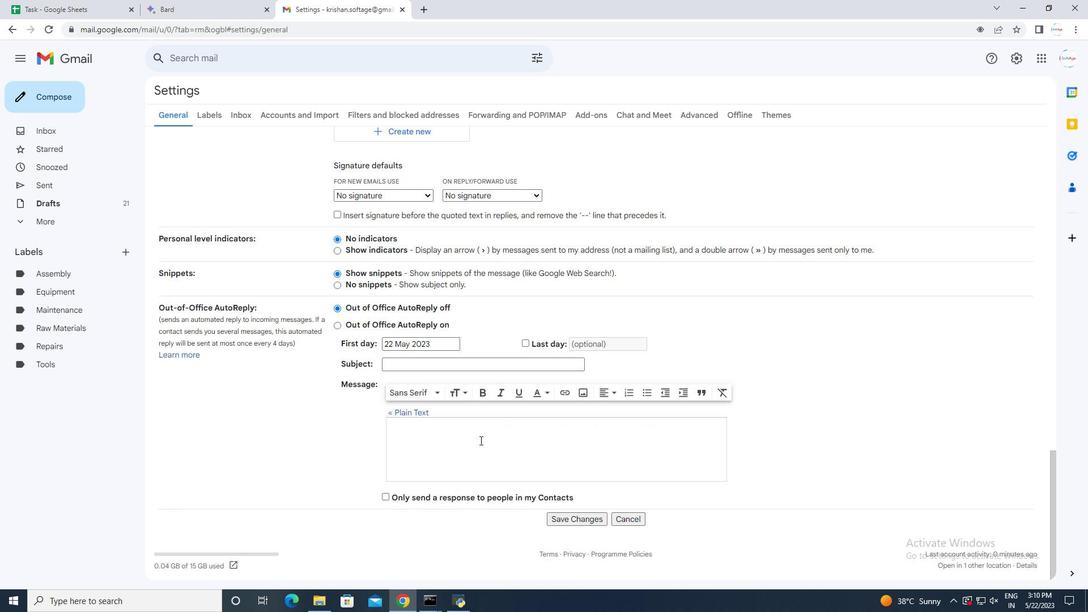 
Action: Mouse moved to (481, 445)
Screenshot: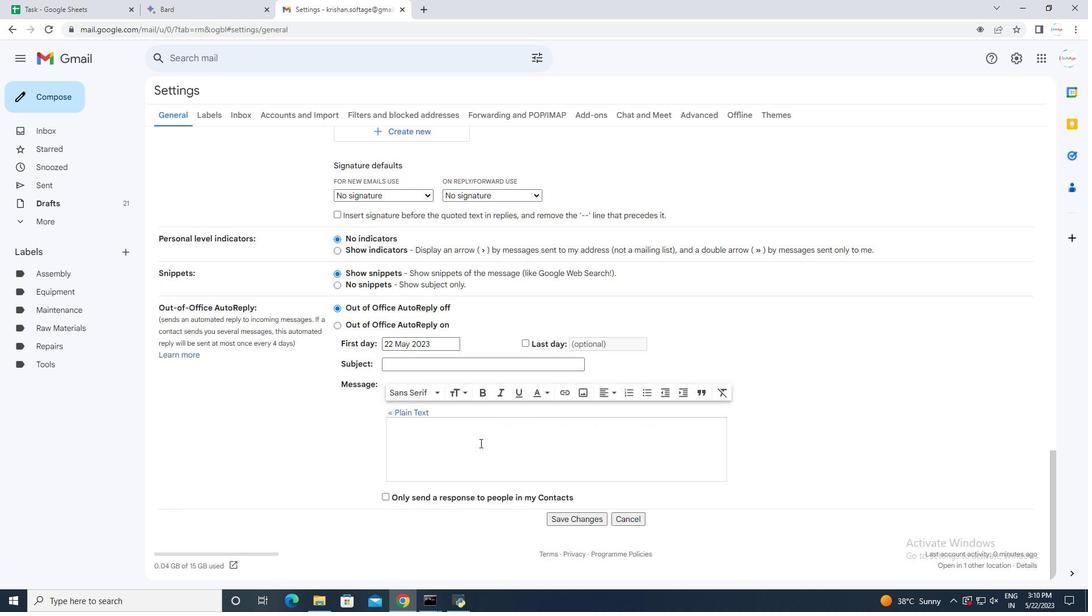
Action: Mouse scrolled (481, 445) with delta (0, 0)
Screenshot: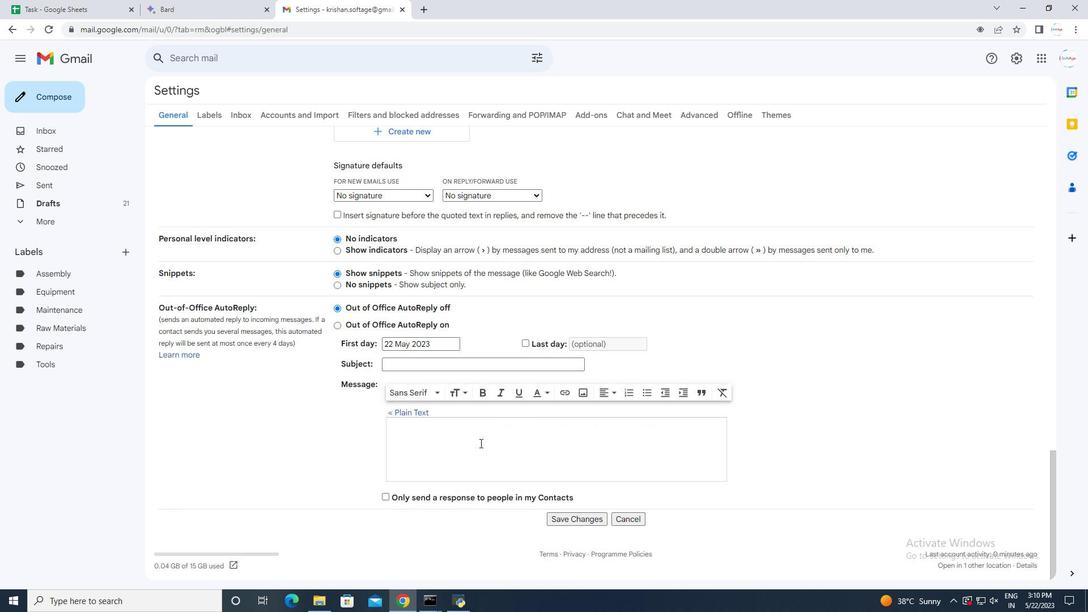 
Action: Mouse moved to (566, 518)
Screenshot: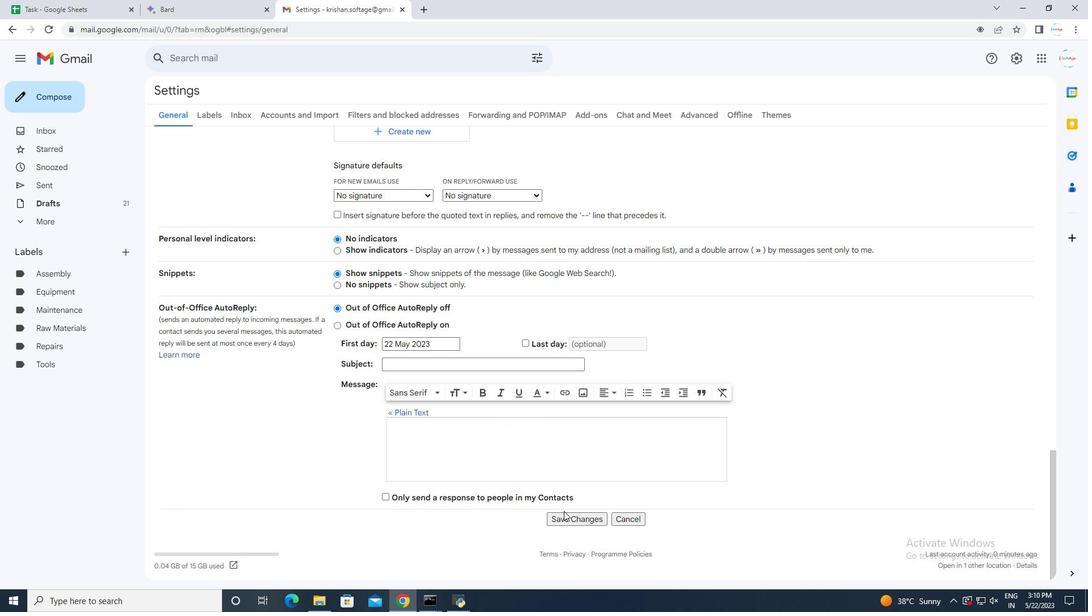 
Action: Mouse pressed left at (566, 518)
Screenshot: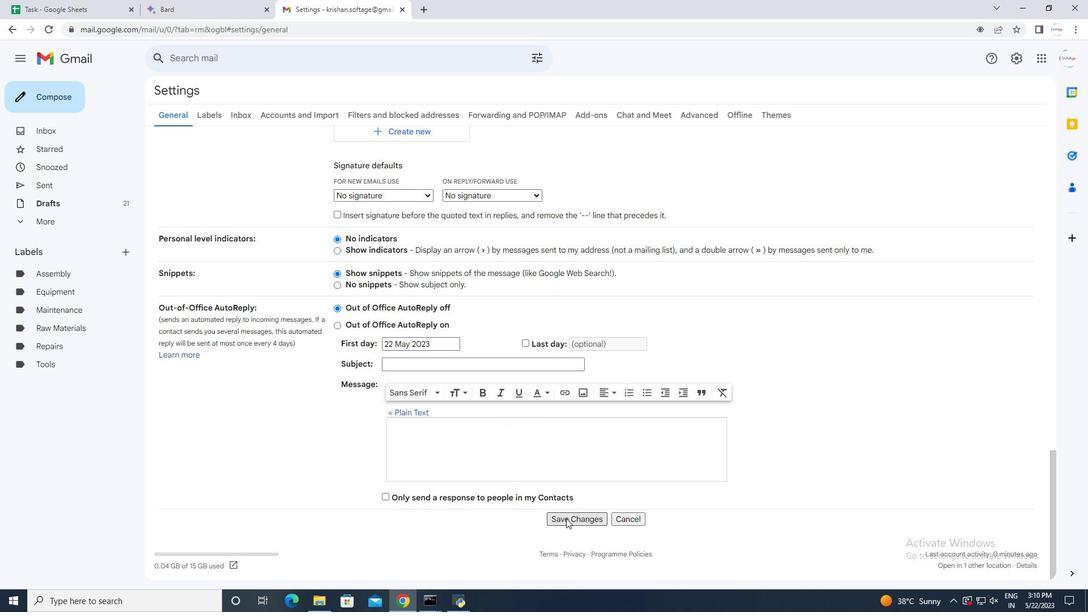 
Action: Mouse moved to (44, 91)
Screenshot: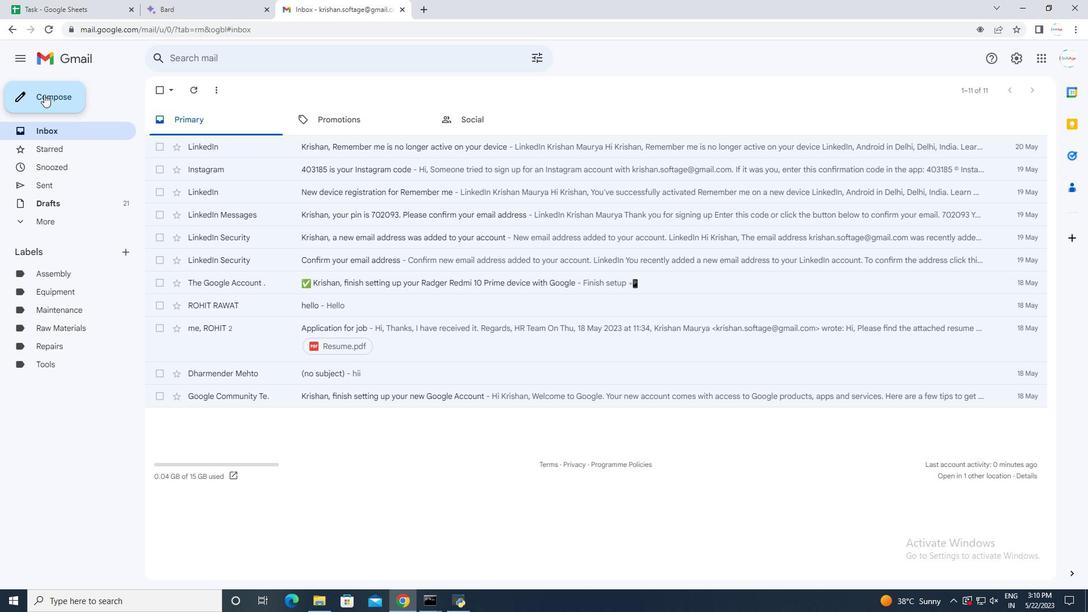 
Action: Mouse pressed left at (44, 91)
Screenshot: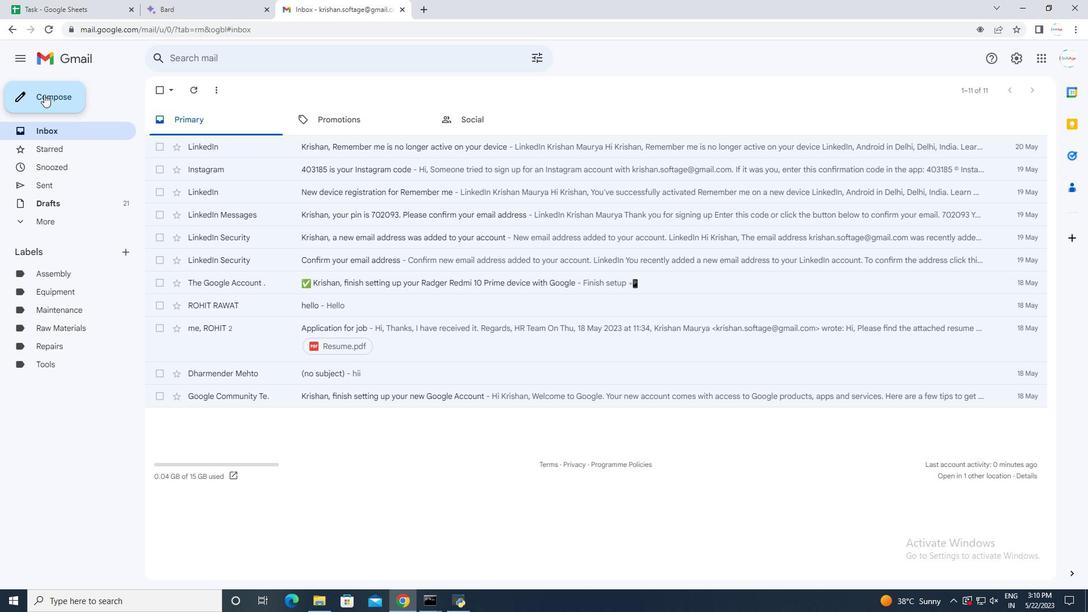
Action: Mouse moved to (745, 271)
Screenshot: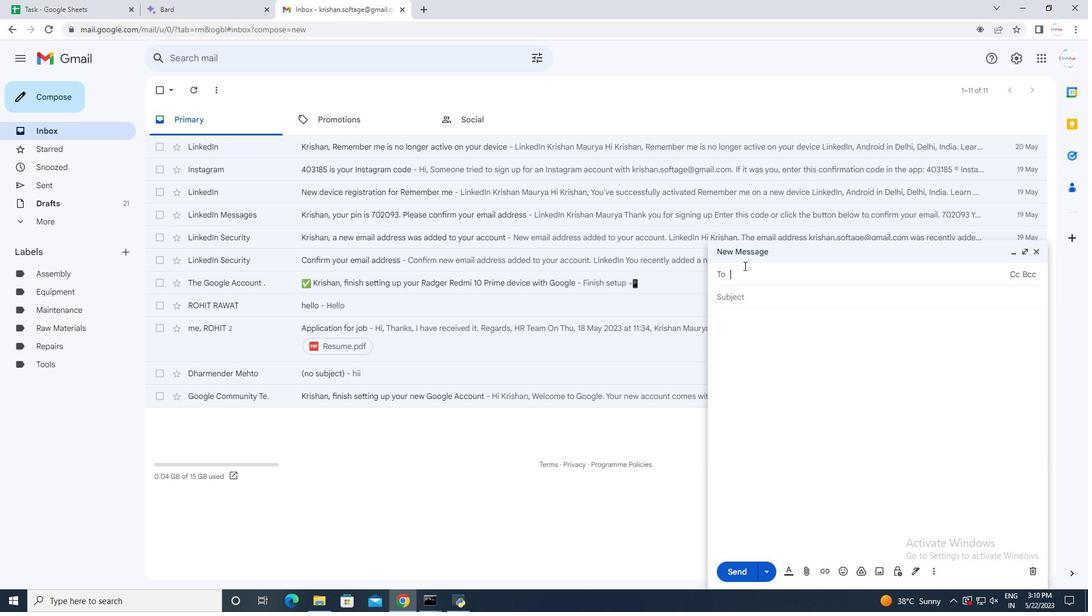
Action: Mouse pressed left at (745, 271)
Screenshot: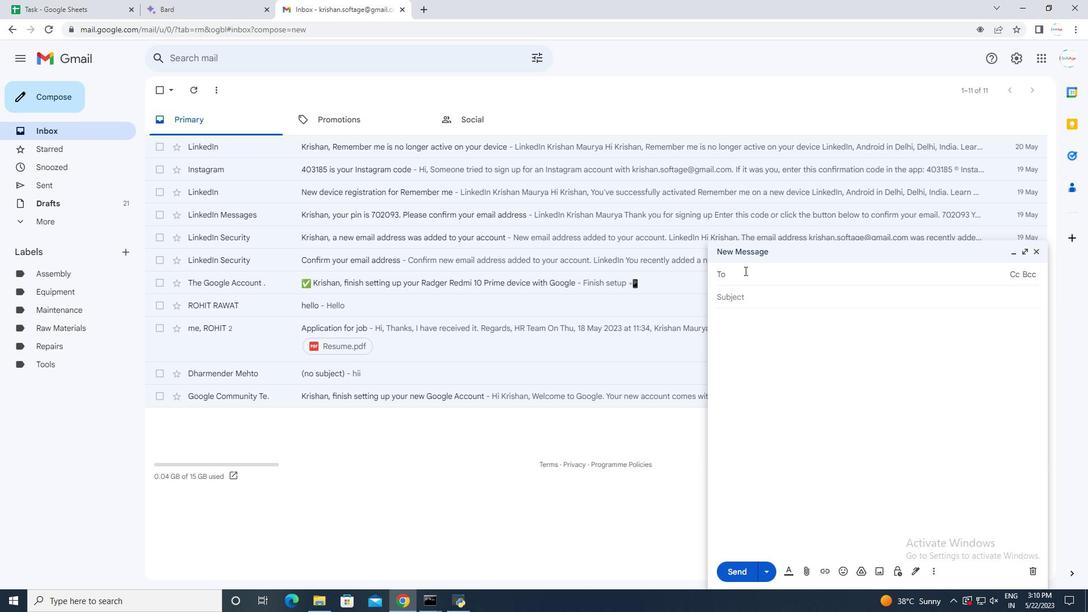 
Action: Key pressed softage.6<Key.shift>@softage.net
Screenshot: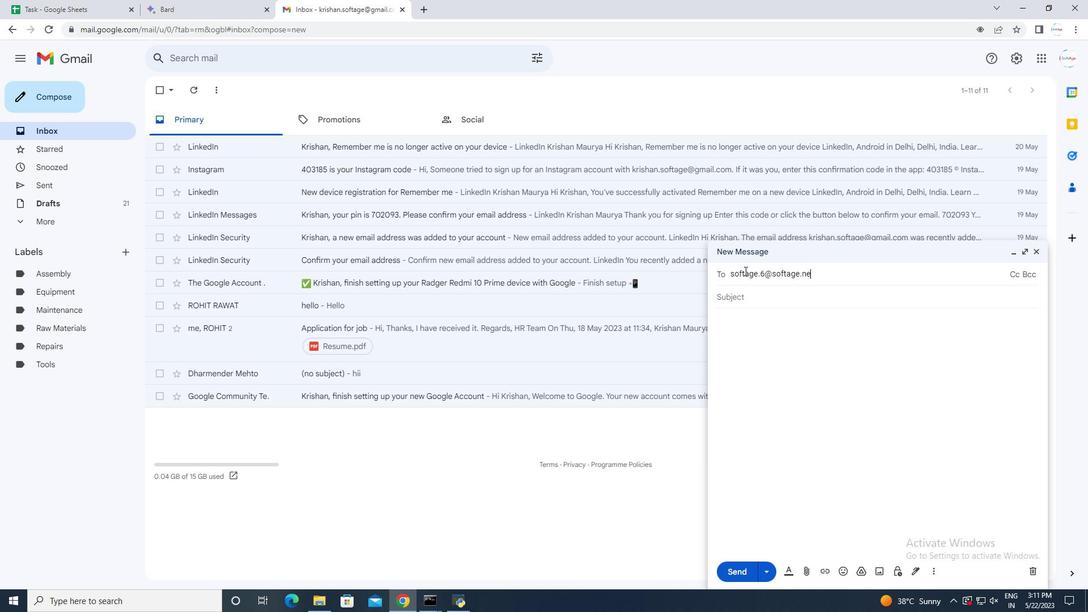 
Action: Mouse moved to (775, 298)
Screenshot: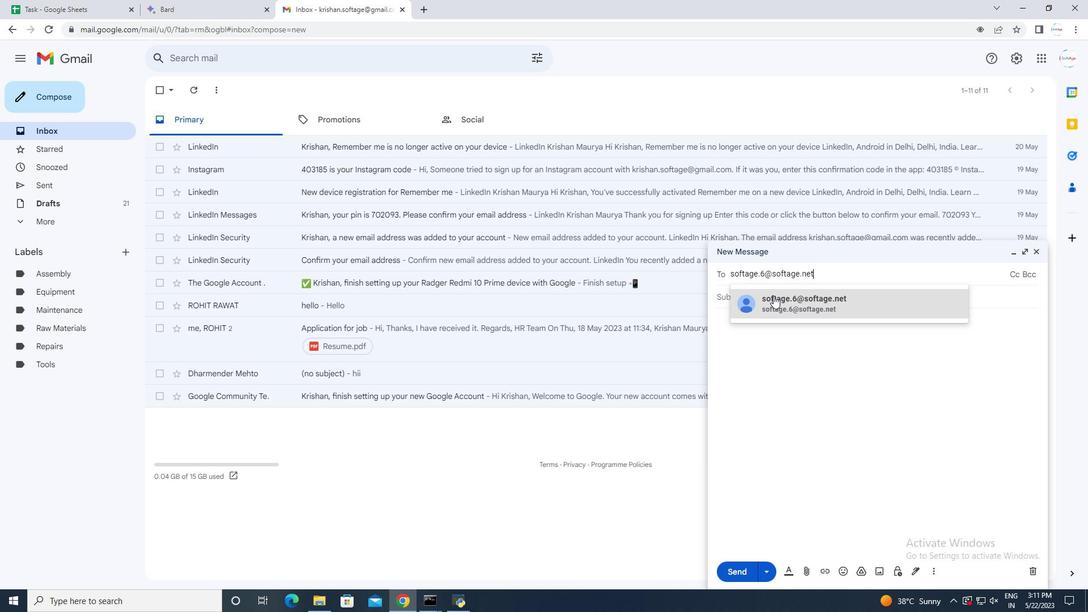 
Action: Mouse pressed left at (775, 298)
Screenshot: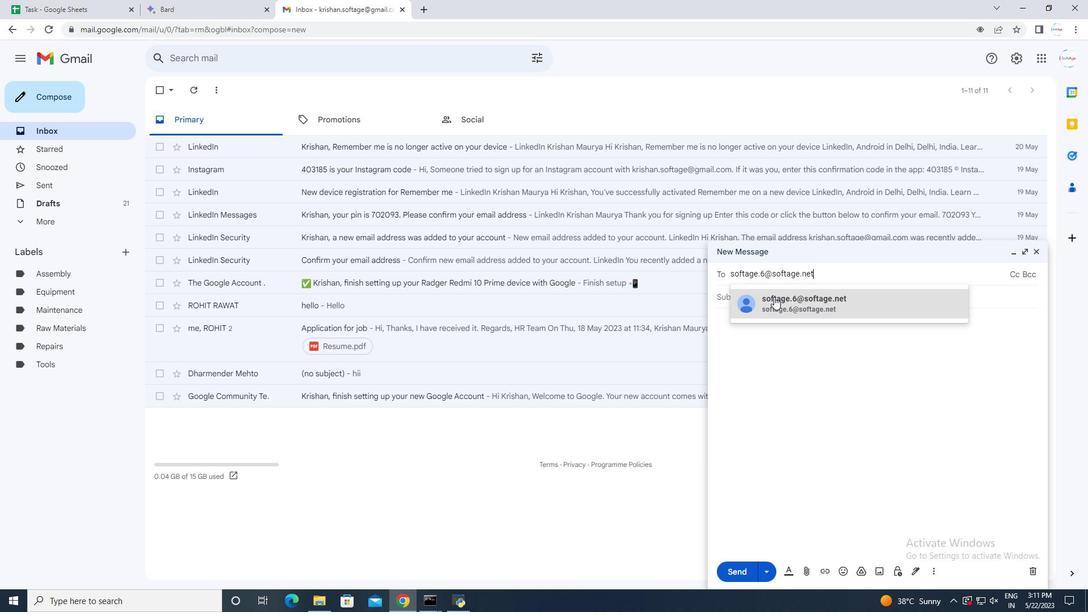 
Action: Mouse moved to (747, 310)
Screenshot: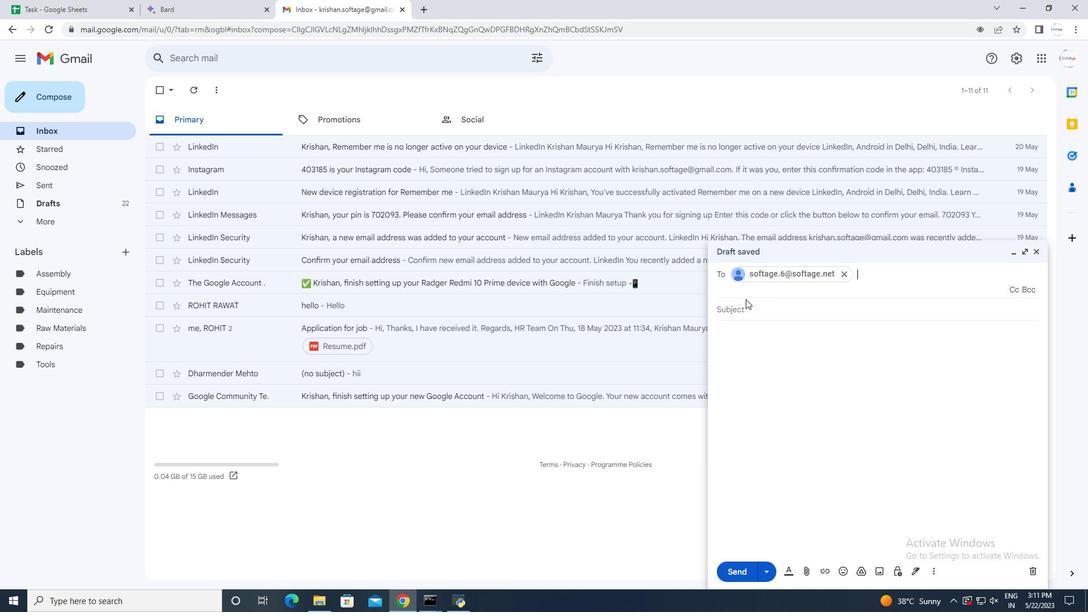 
Action: Mouse pressed left at (747, 310)
Screenshot: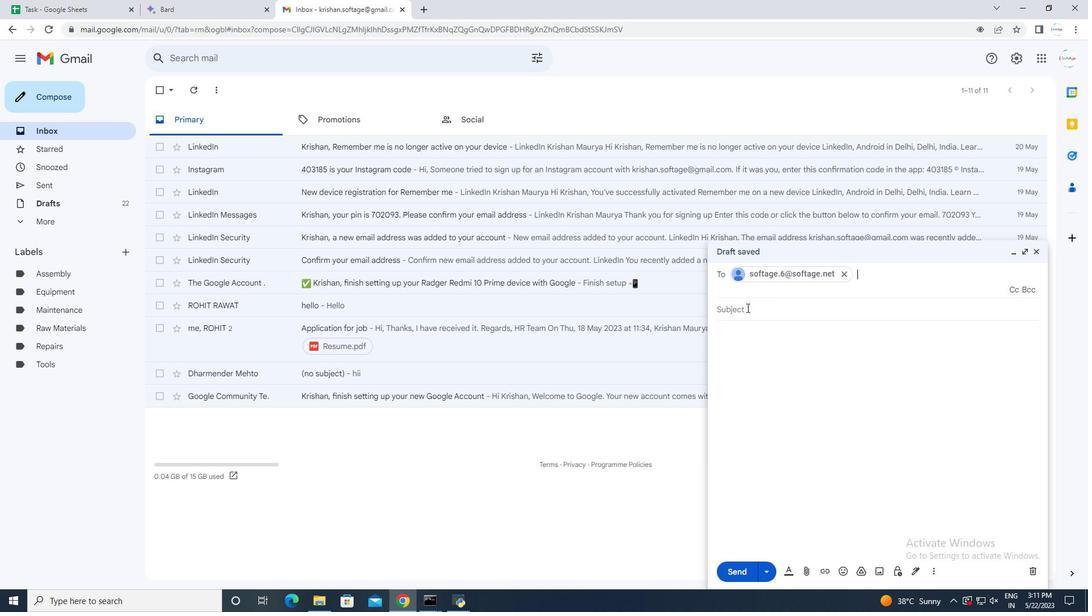 
Action: Mouse moved to (745, 326)
Screenshot: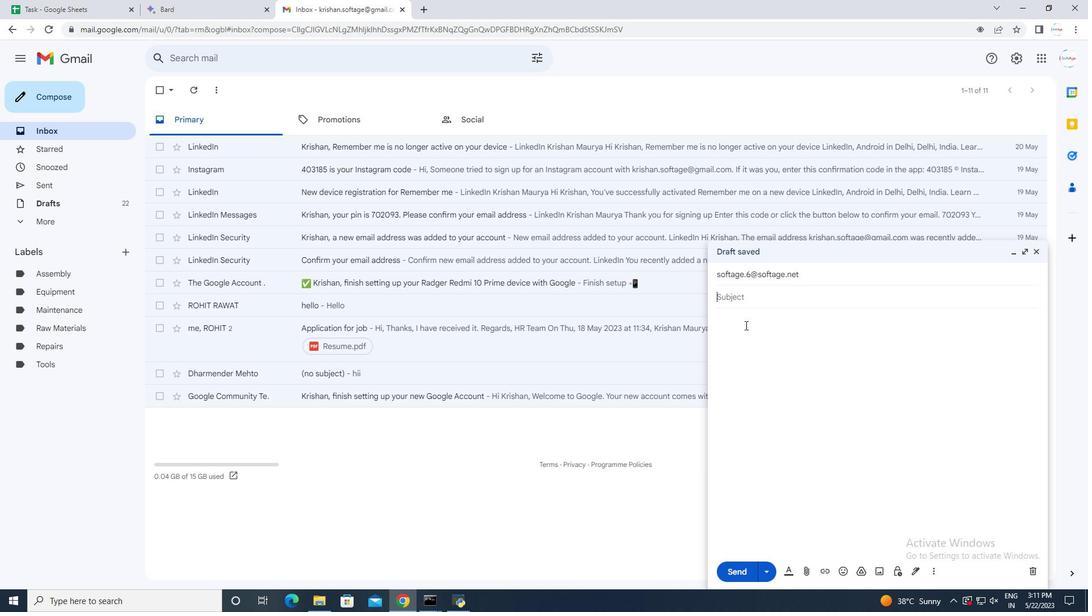 
Action: Mouse pressed left at (745, 326)
Screenshot: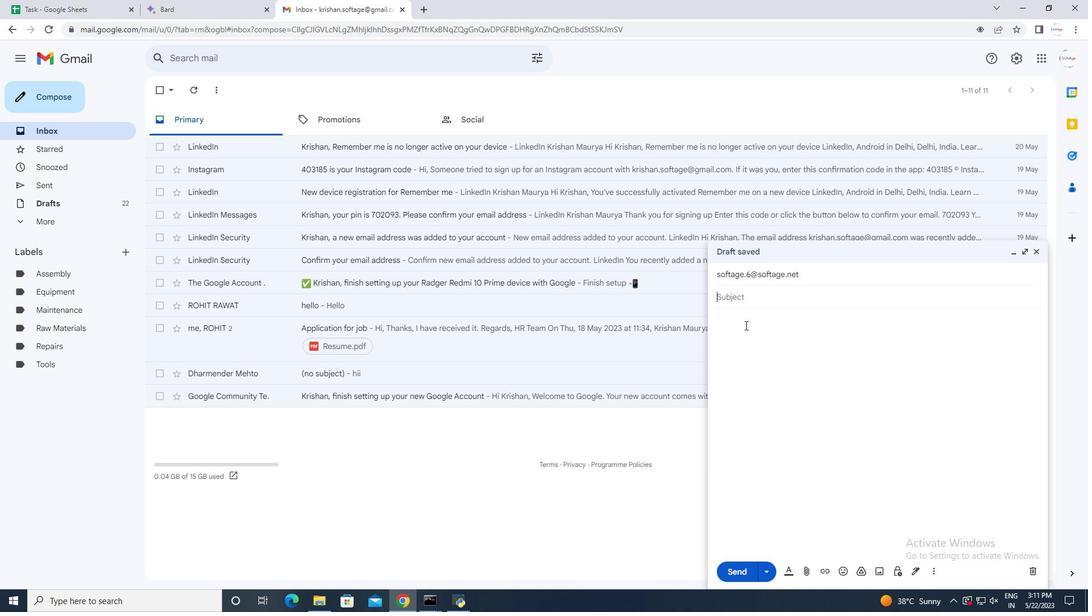 
Action: Key pressed <Key.shift>Best<Key.space><Key.shift>Wishes<Key.space>for<Key.space>a<Key.space>happy<Key.space><Key.shift>National<Key.space><Key.shift>Domestic<Key.space><Key.shift>Violence<Key.space><Key.shift>Awareness<Key.space><Key.shift>Moth<Key.backspace><Key.backspace>nth.<Key.enter>
Screenshot: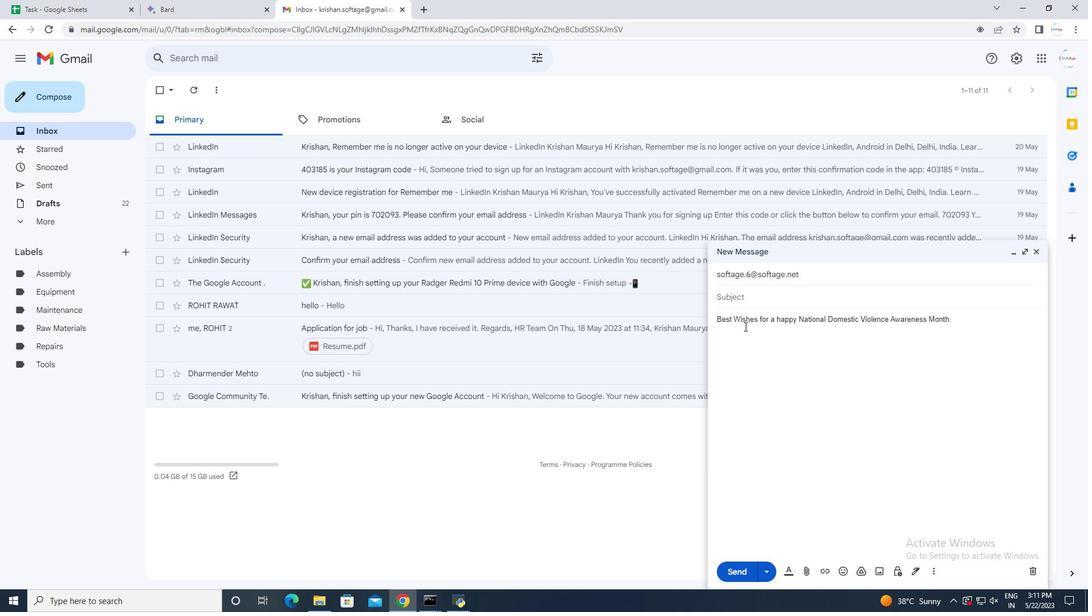 
Action: Mouse moved to (917, 571)
Screenshot: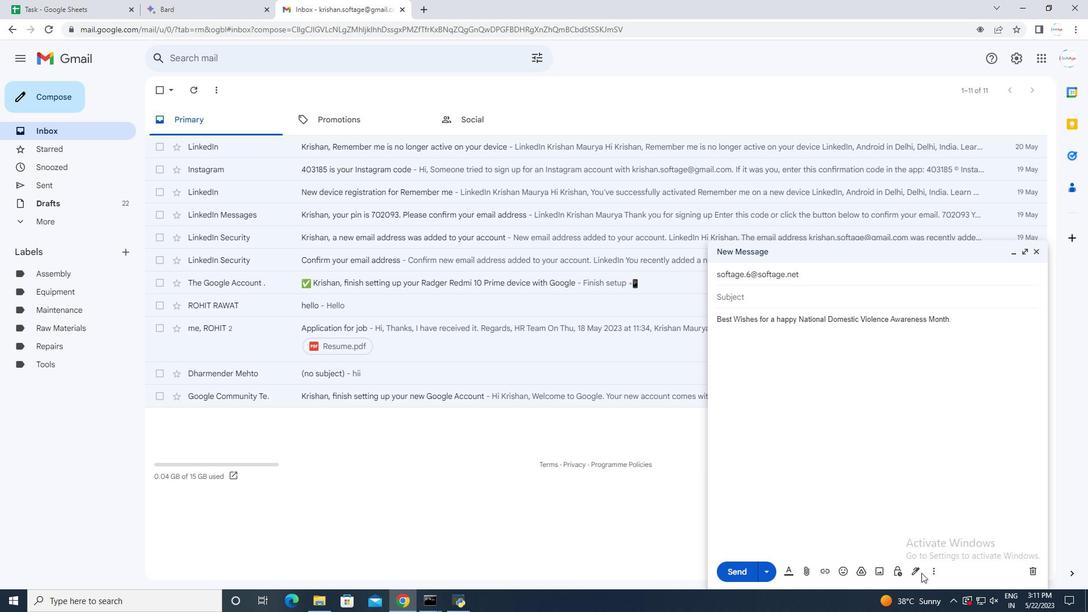 
Action: Mouse pressed left at (917, 571)
Screenshot: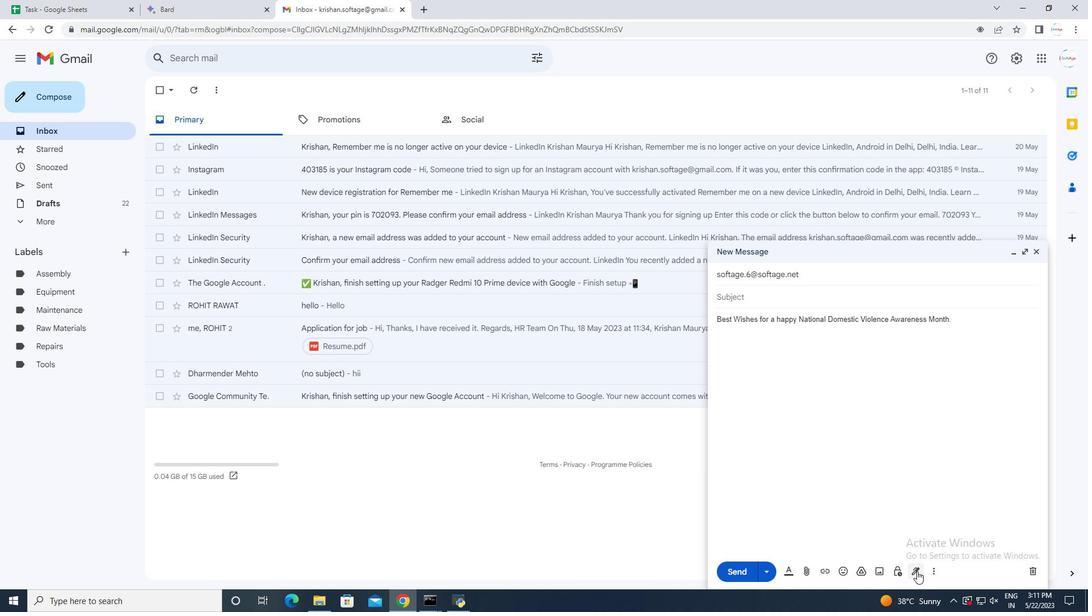 
Action: Mouse moved to (957, 554)
Screenshot: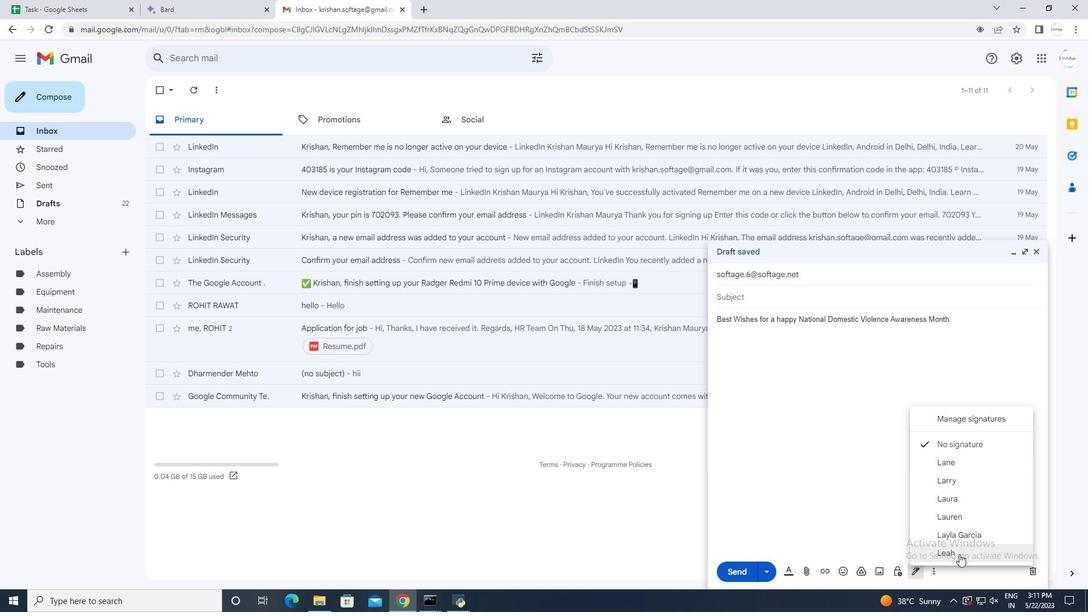 
Action: Mouse scrolled (957, 553) with delta (0, 0)
Screenshot: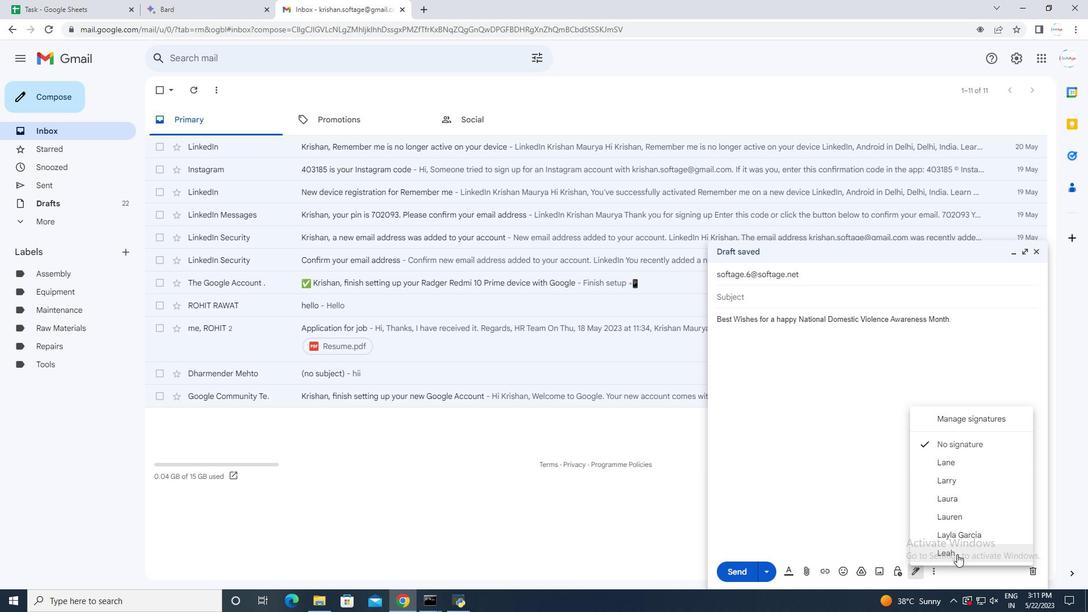 
Action: Mouse pressed left at (957, 554)
Screenshot: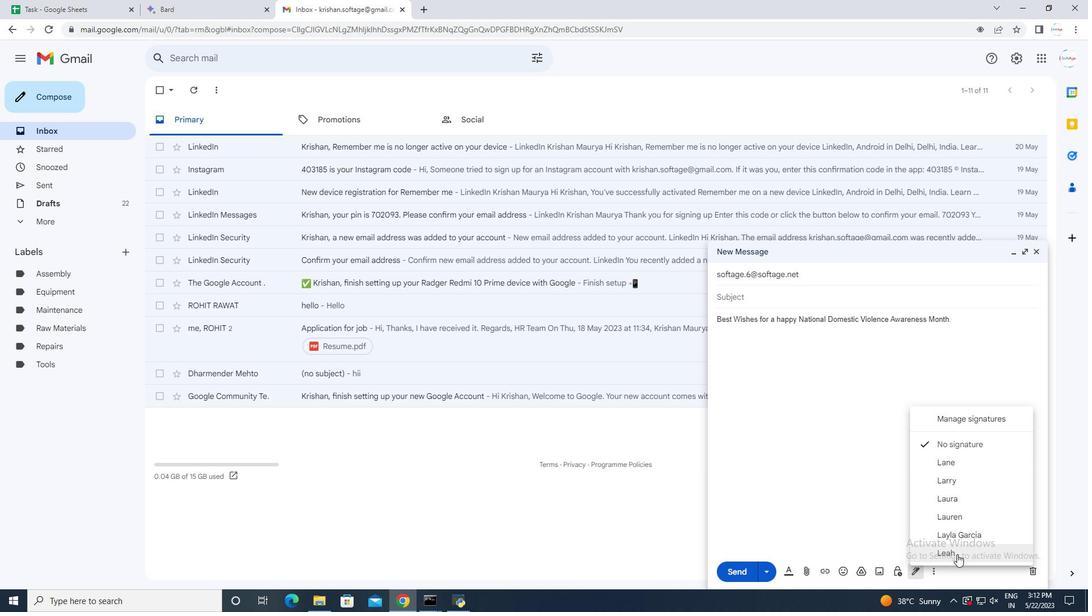
Action: Mouse moved to (933, 574)
Screenshot: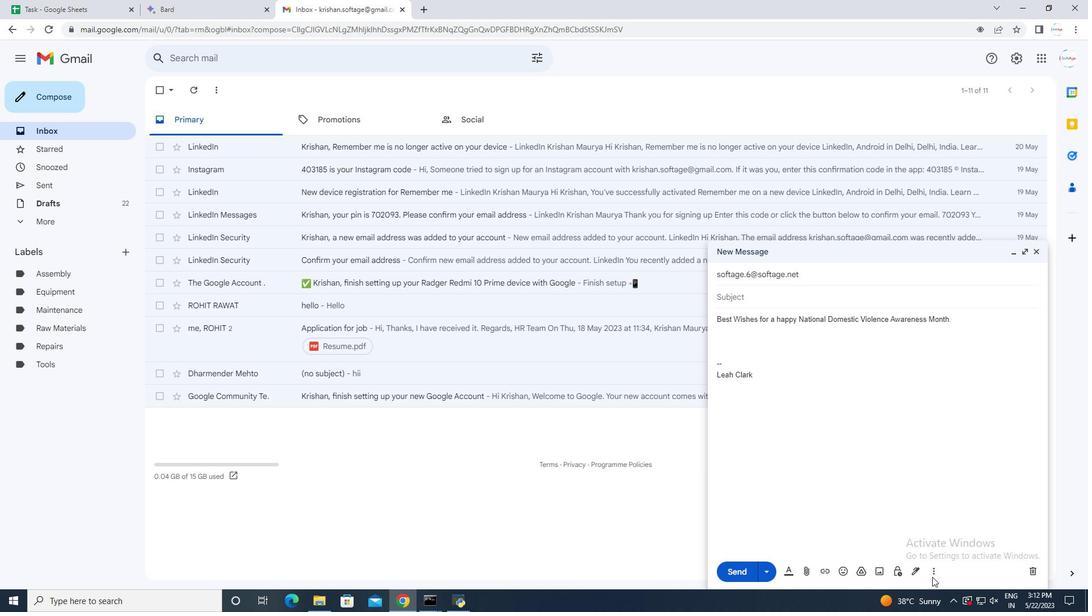 
Action: Mouse pressed left at (933, 574)
Screenshot: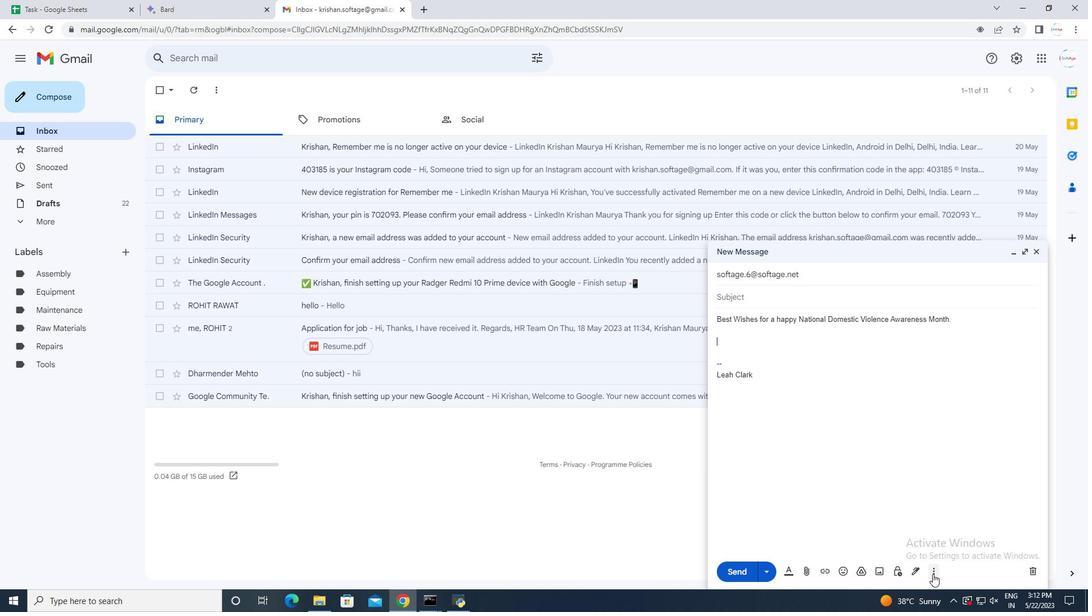 
Action: Mouse moved to (966, 469)
Screenshot: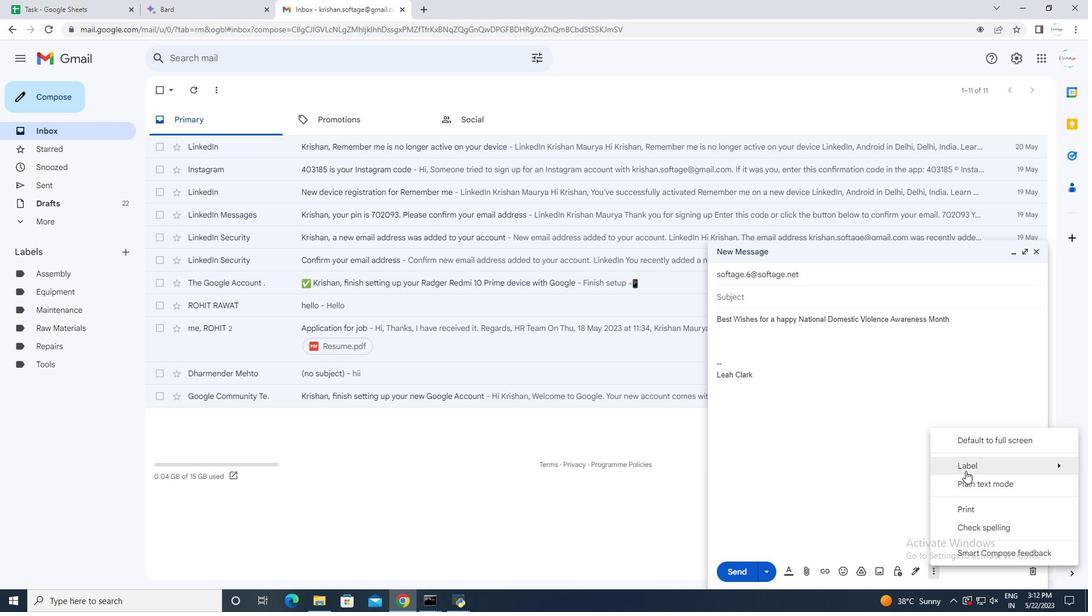 
Action: Mouse pressed left at (966, 469)
Screenshot: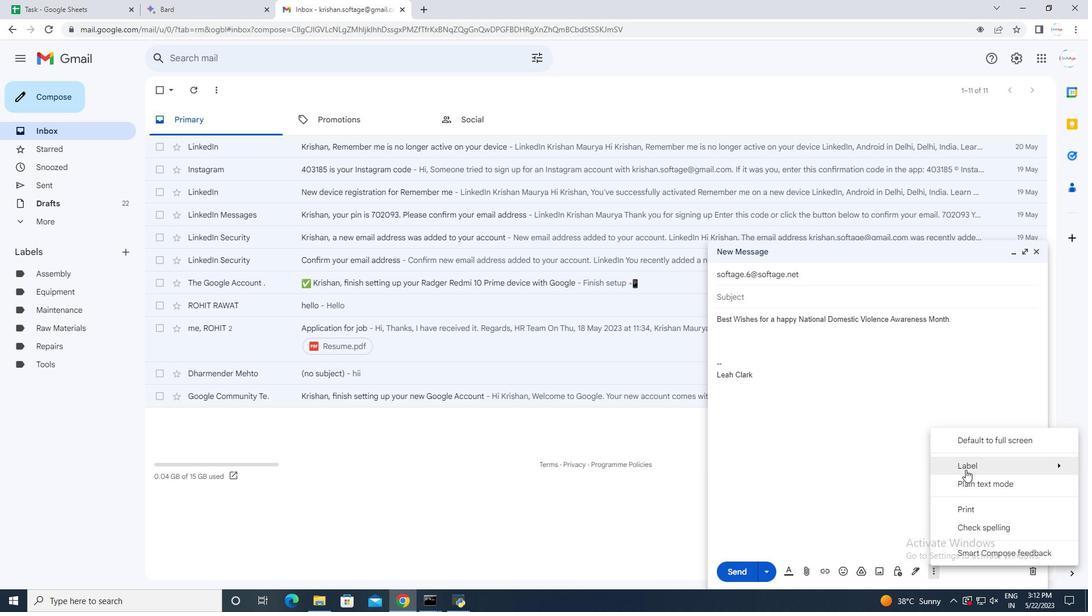 
Action: Mouse moved to (868, 440)
Screenshot: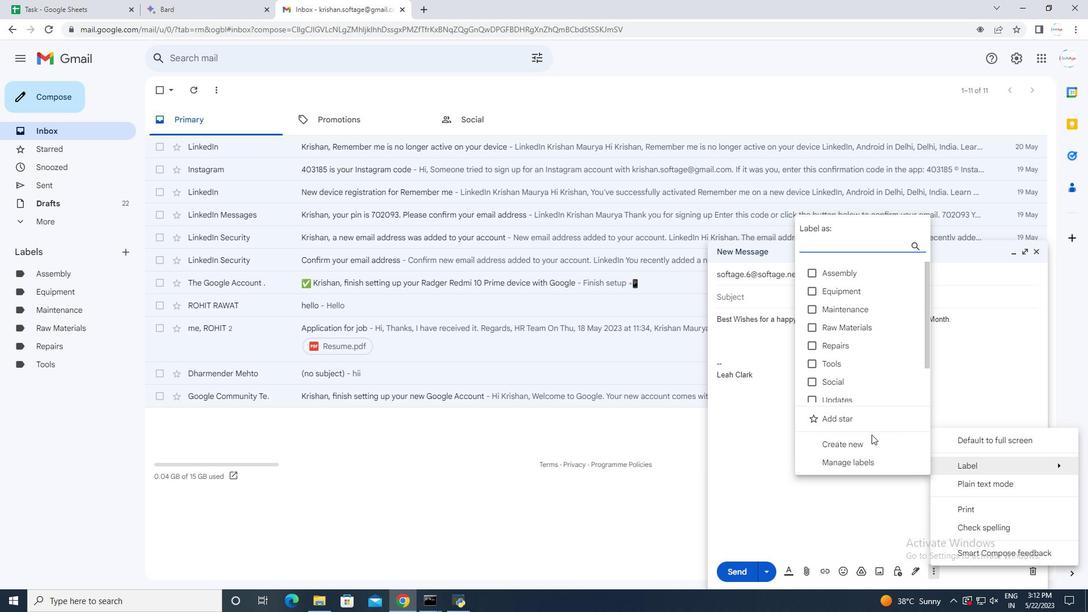 
Action: Mouse pressed left at (868, 440)
Screenshot: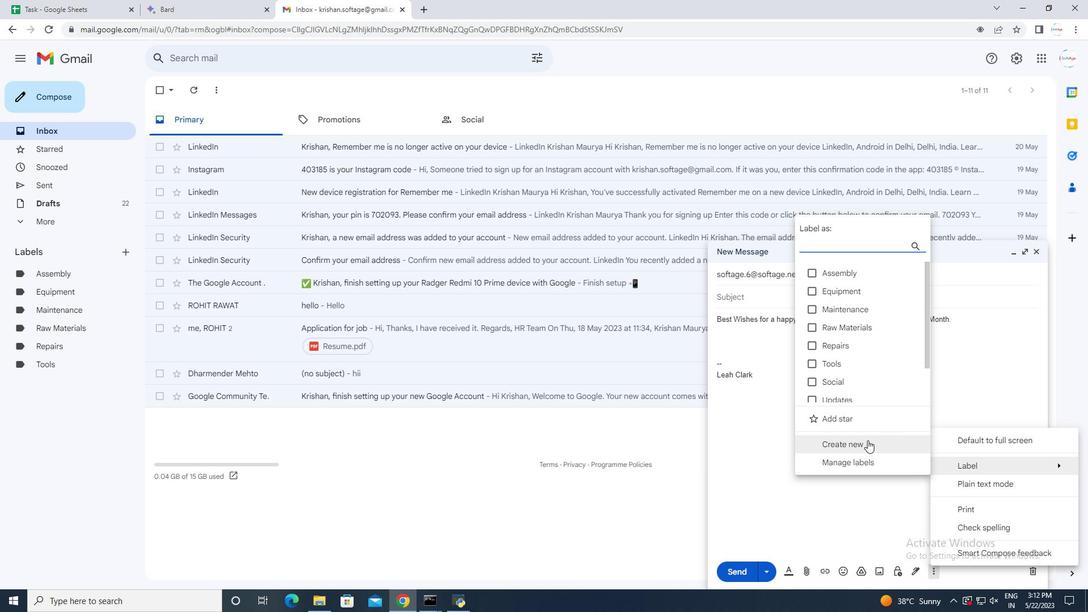 
Action: Mouse moved to (511, 303)
Screenshot: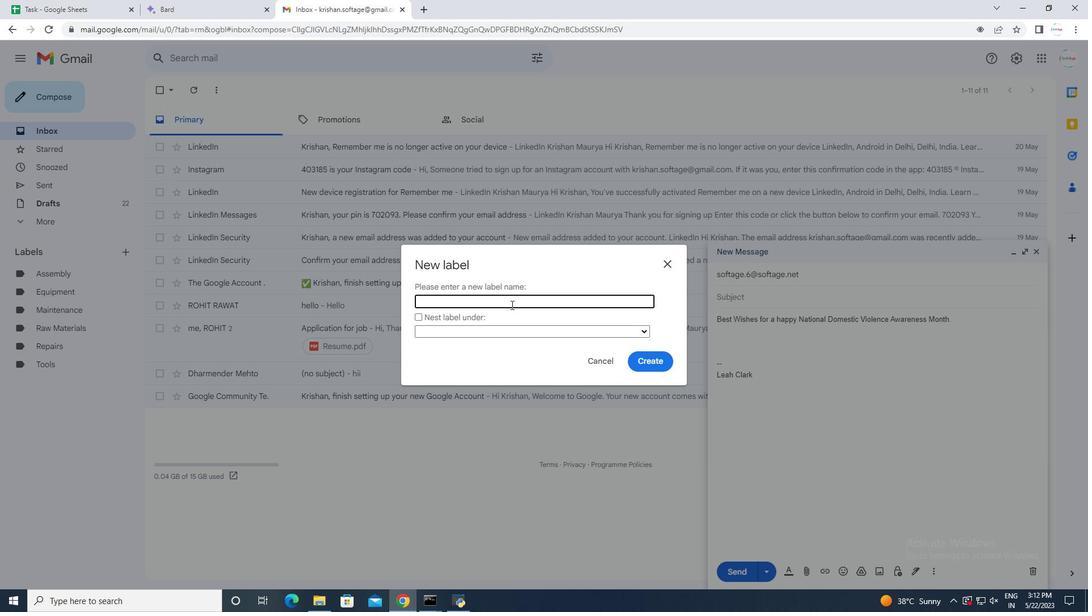 
Action: Mouse pressed left at (511, 303)
Screenshot: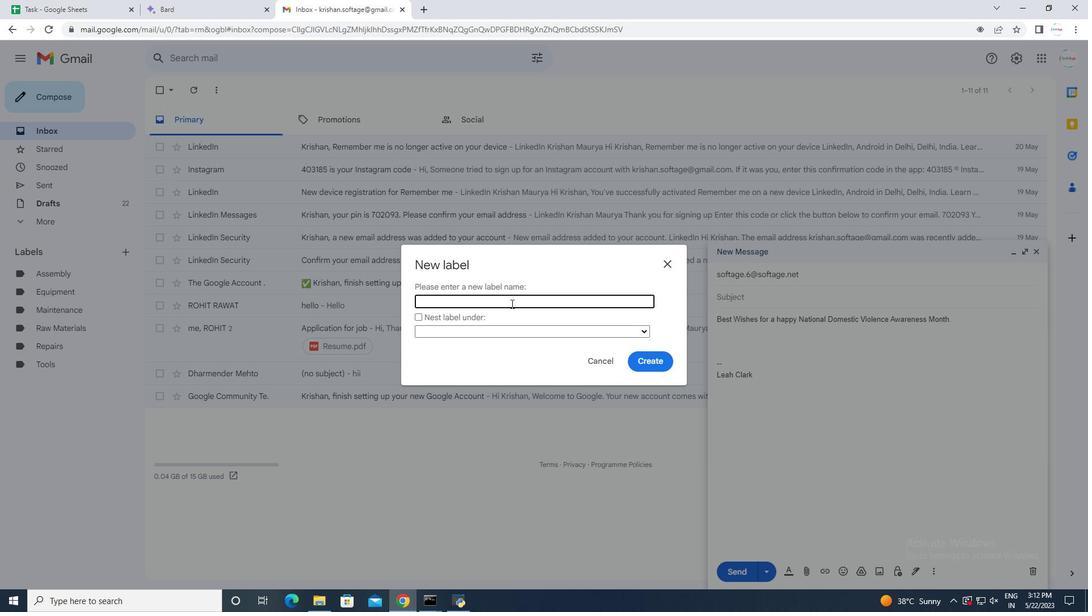 
Action: Mouse moved to (513, 300)
Screenshot: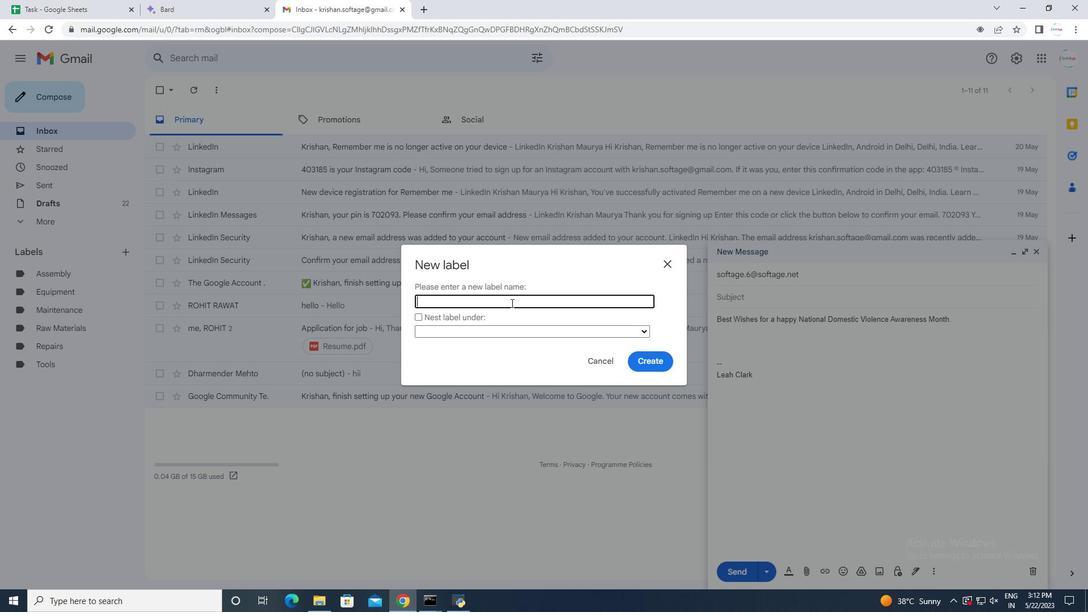
Action: Key pressed <Key.shift>Finished<Key.space><Key.shift>g<Key.backspace><Key.shift><Key.shift><Key.shift><Key.shift><Key.shift>Goods
Screenshot: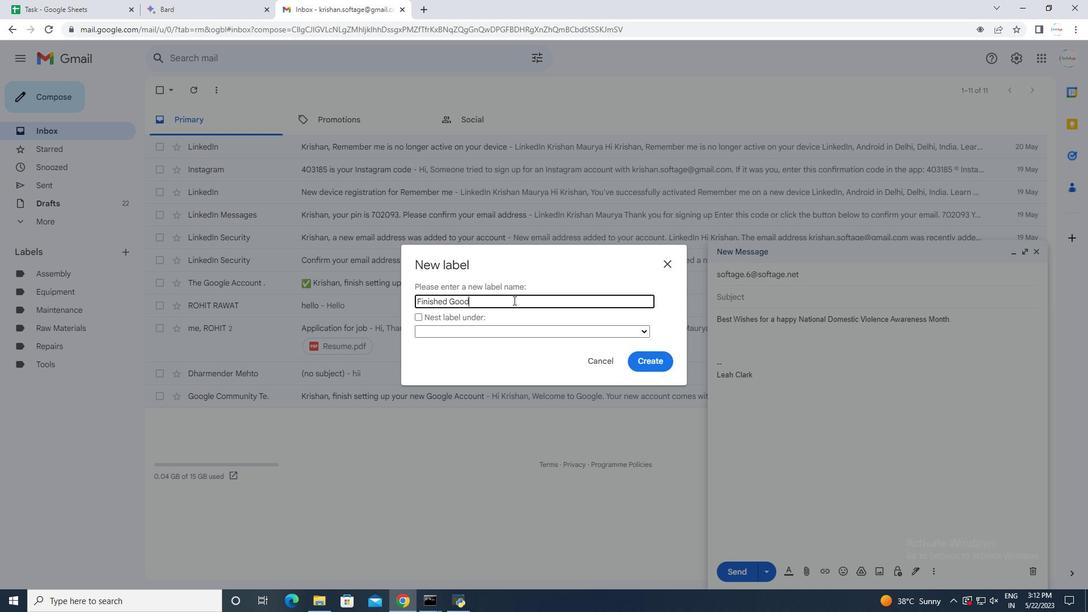 
Action: Mouse moved to (652, 364)
Screenshot: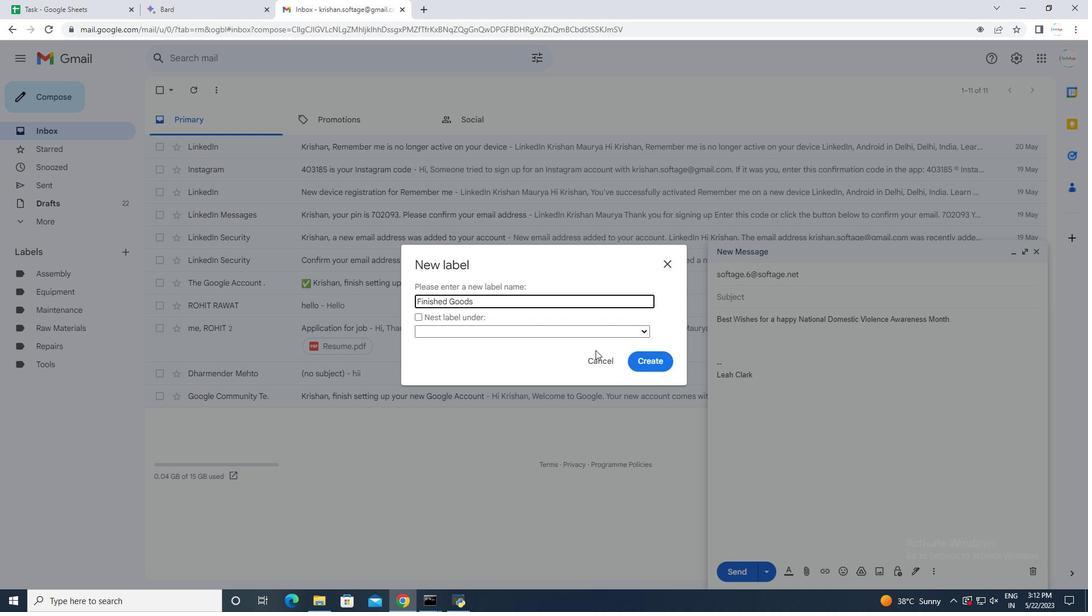 
Action: Mouse pressed left at (652, 364)
Screenshot: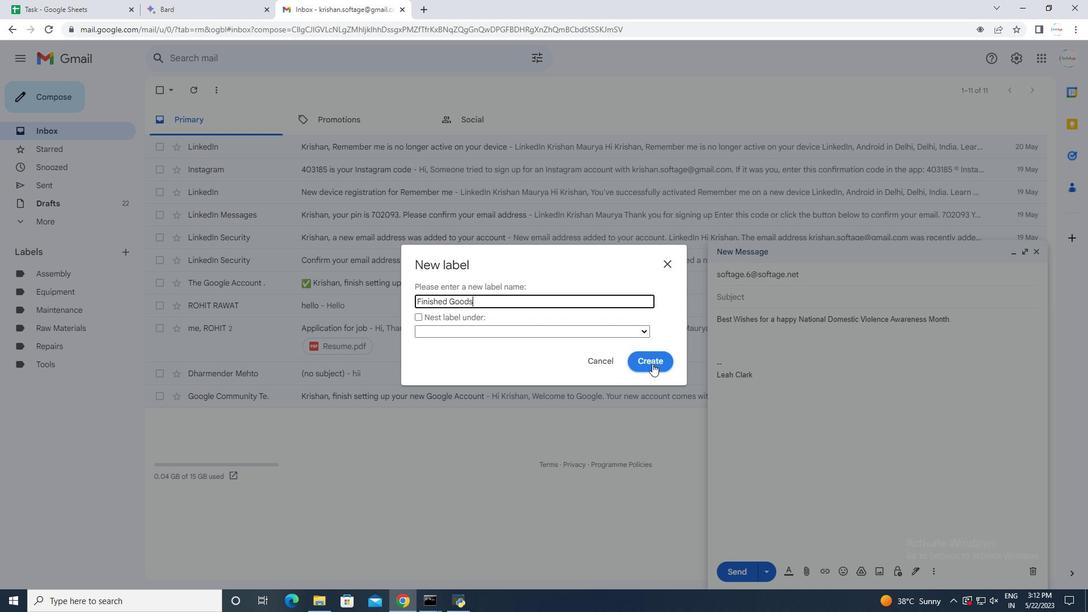 
Action: Mouse moved to (606, 361)
Screenshot: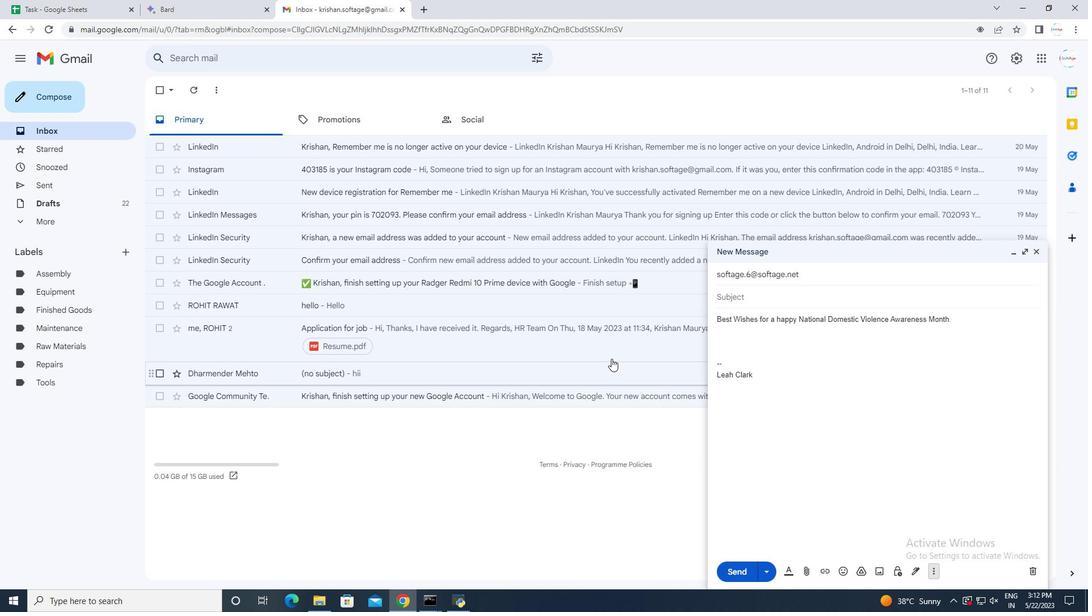 
